 Task: Search one way flight ticket for 1 adult, 5 children, 2 infants in seat and 1 infant on lap in first from Nome: Nome Airport to Riverton: Central Wyoming Regional Airport (was Riverton Regional) on 5-4-2023. Choice of flights is Singapure airlines. Number of bags: 7 checked bags. Price is upto 100000. Outbound departure time preference is 21:00.
Action: Mouse moved to (360, 311)
Screenshot: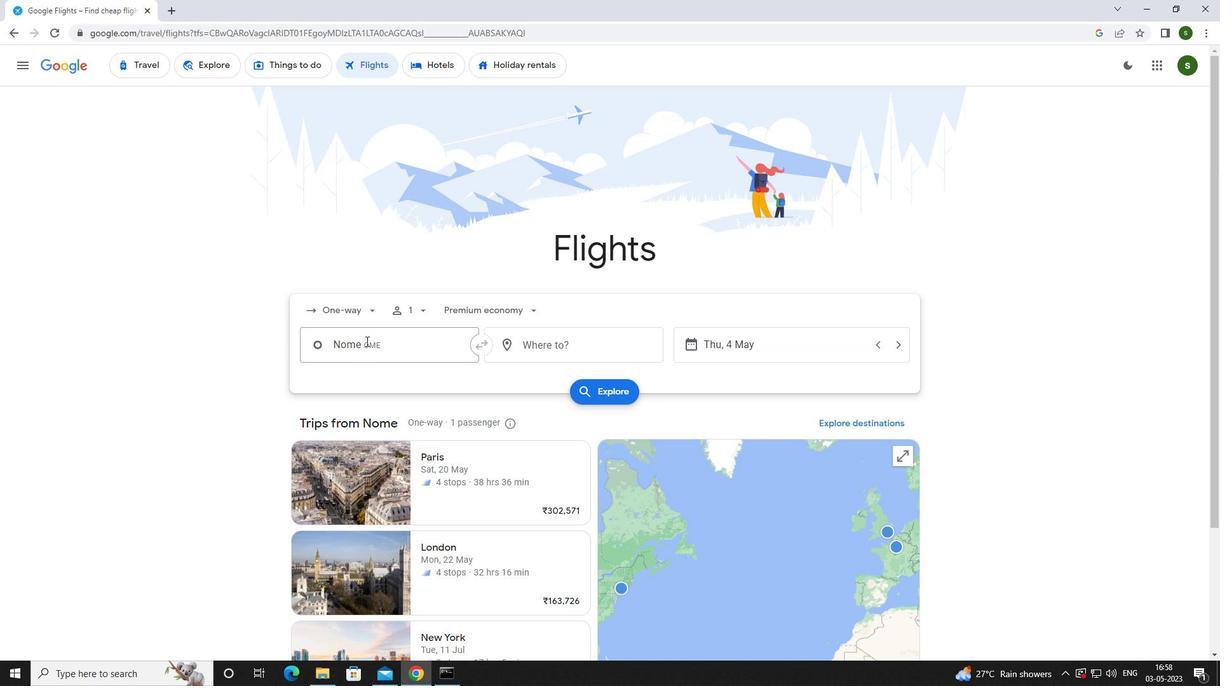 
Action: Mouse pressed left at (360, 311)
Screenshot: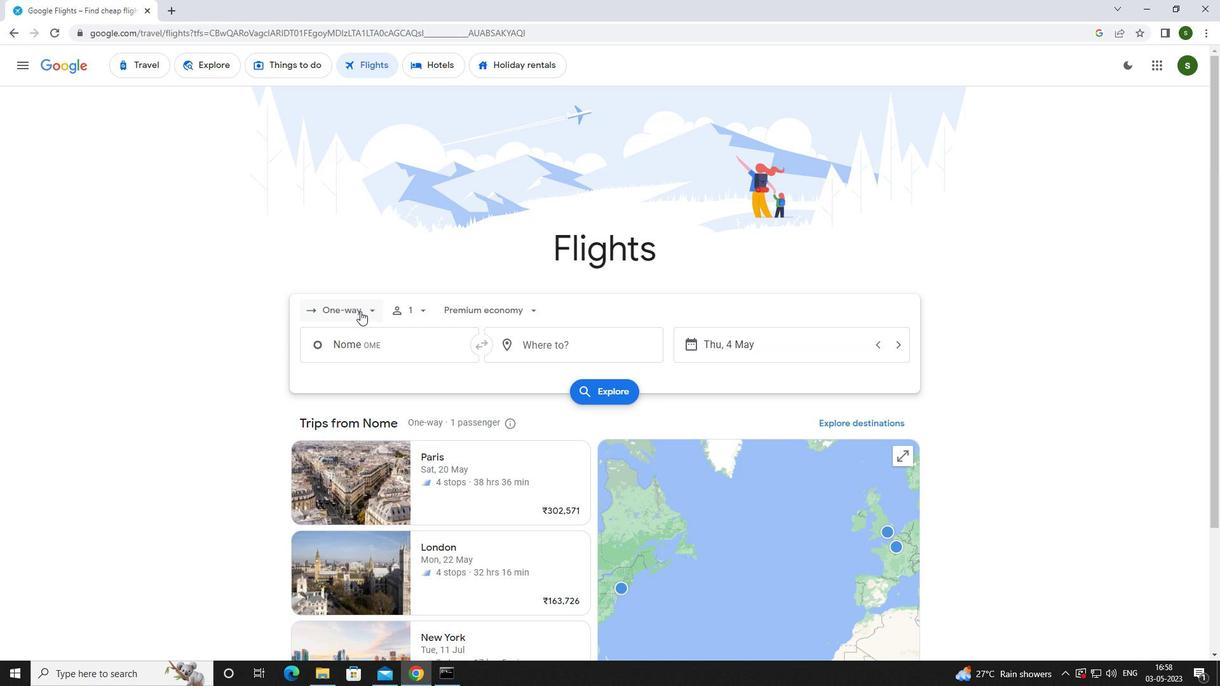 
Action: Mouse moved to (356, 360)
Screenshot: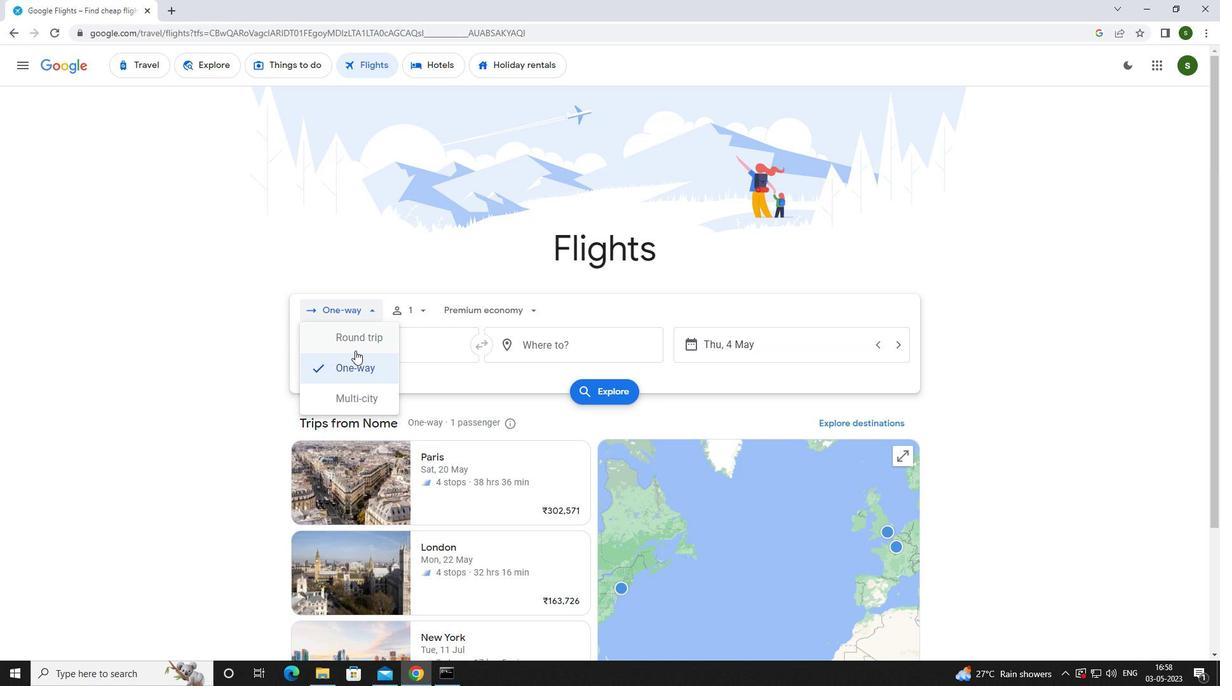 
Action: Mouse pressed left at (356, 360)
Screenshot: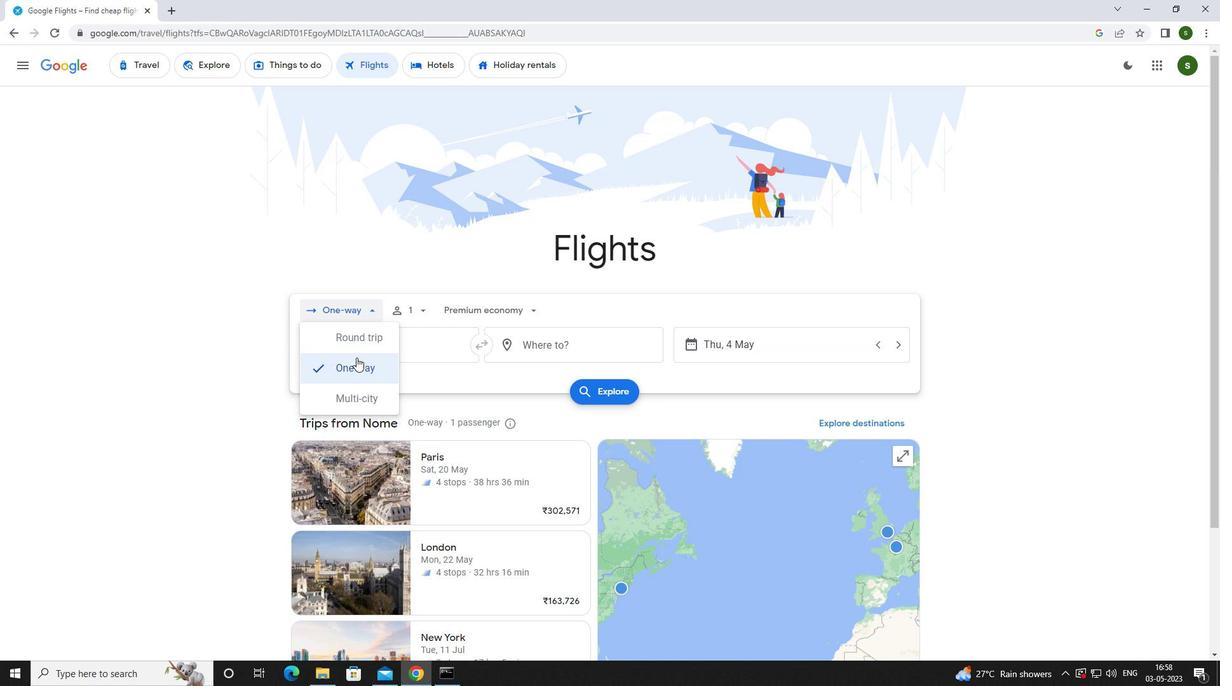 
Action: Mouse moved to (415, 312)
Screenshot: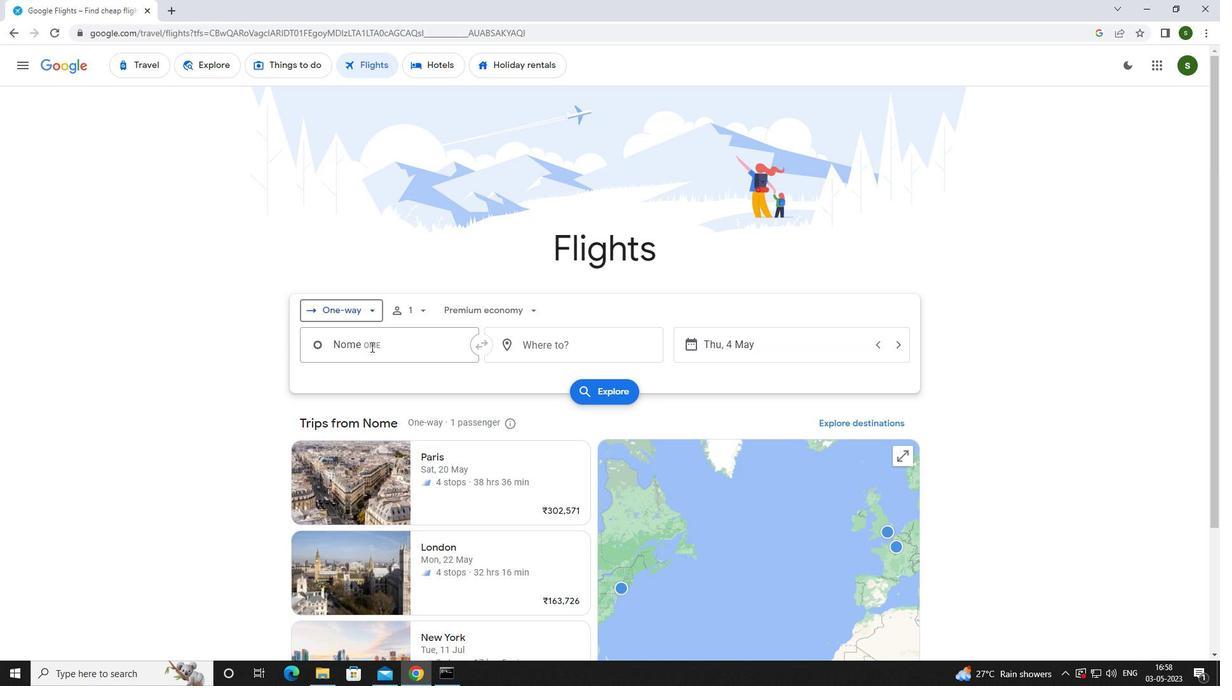 
Action: Mouse pressed left at (415, 312)
Screenshot: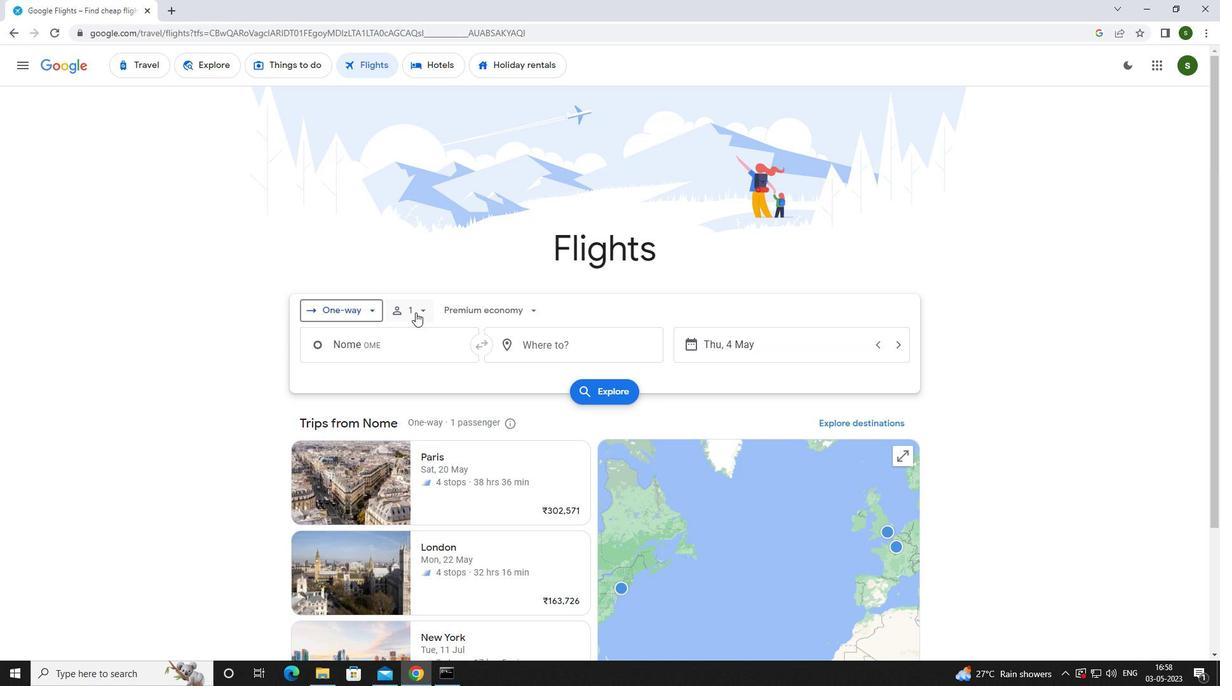 
Action: Mouse moved to (521, 373)
Screenshot: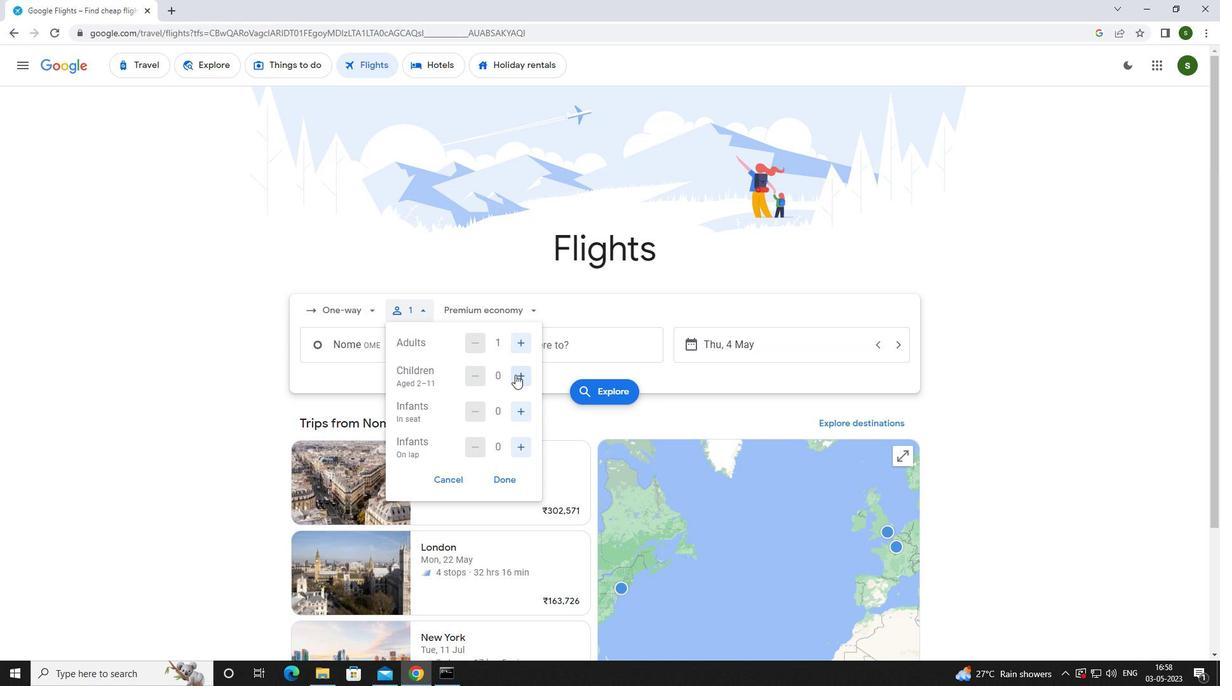 
Action: Mouse pressed left at (521, 373)
Screenshot: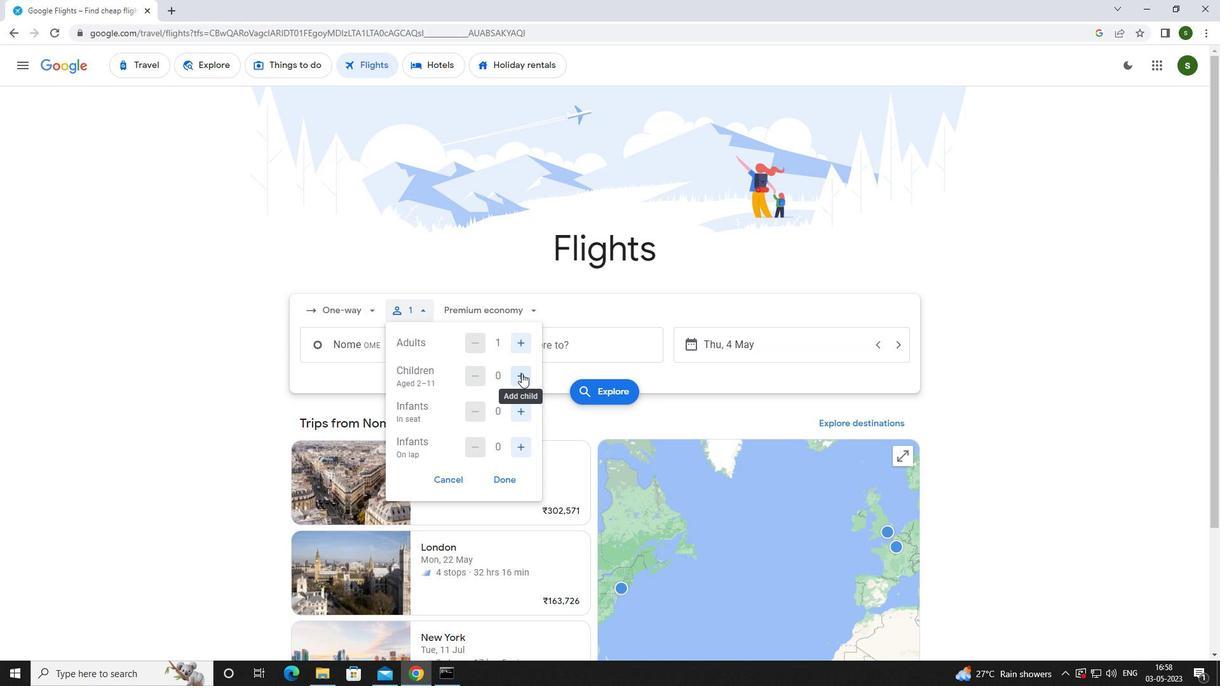 
Action: Mouse pressed left at (521, 373)
Screenshot: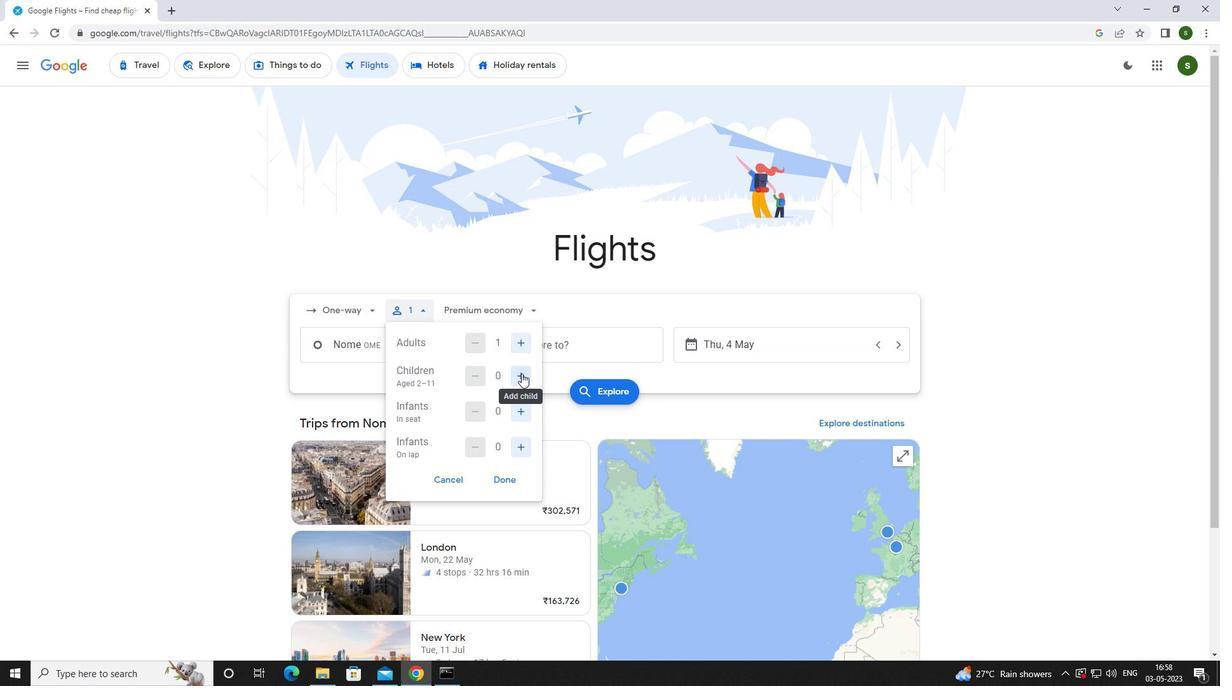 
Action: Mouse pressed left at (521, 373)
Screenshot: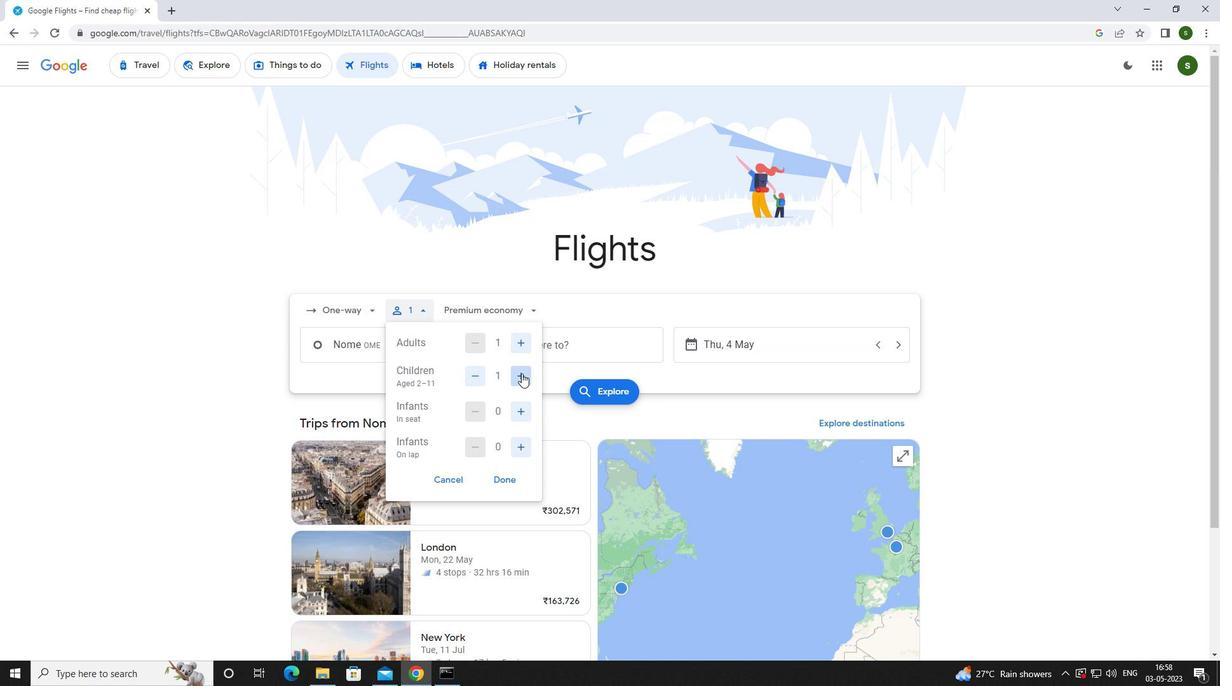 
Action: Mouse pressed left at (521, 373)
Screenshot: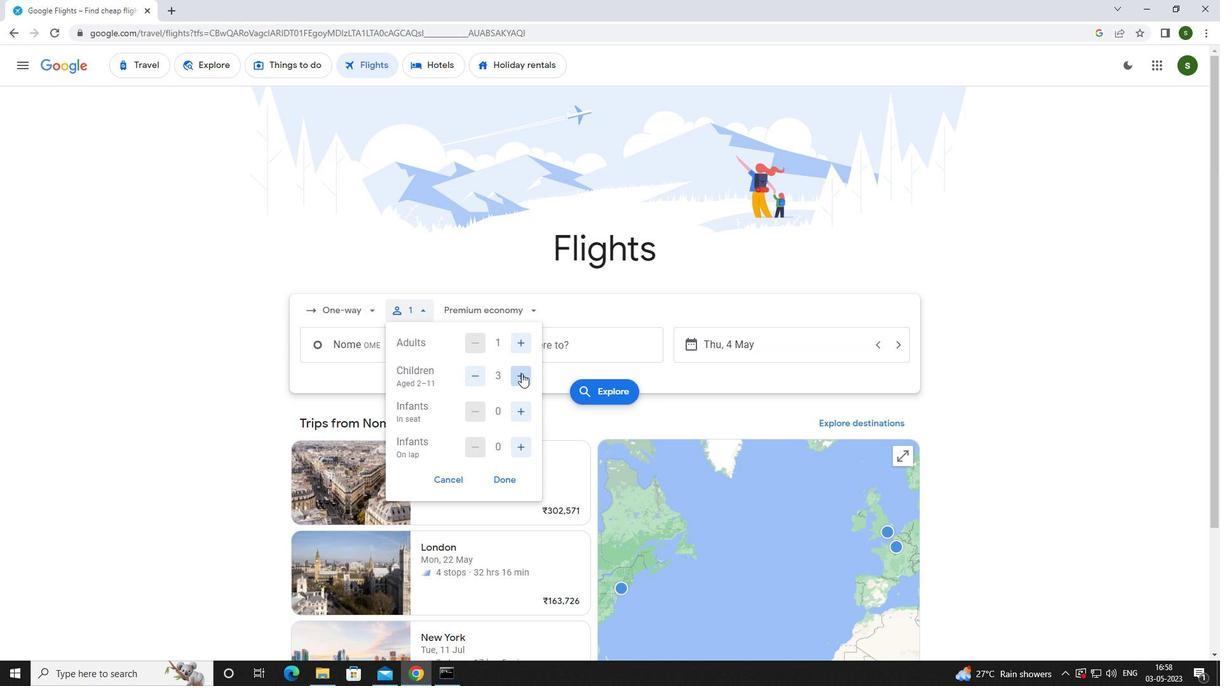 
Action: Mouse pressed left at (521, 373)
Screenshot: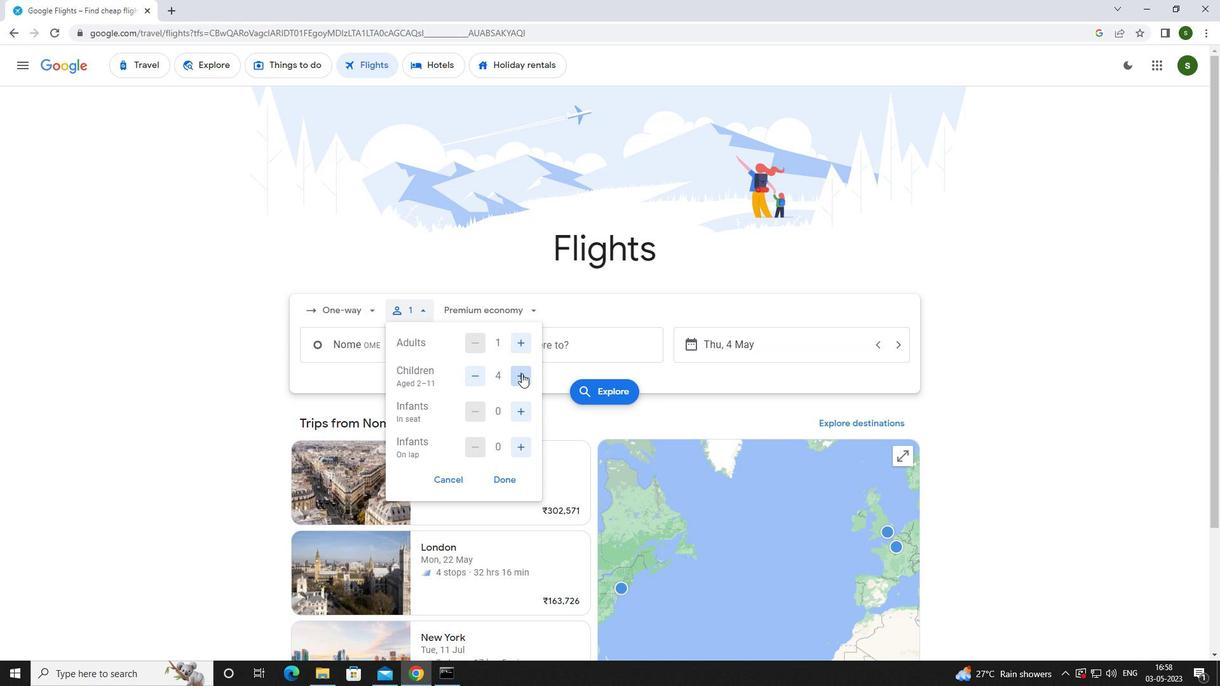 
Action: Mouse moved to (523, 411)
Screenshot: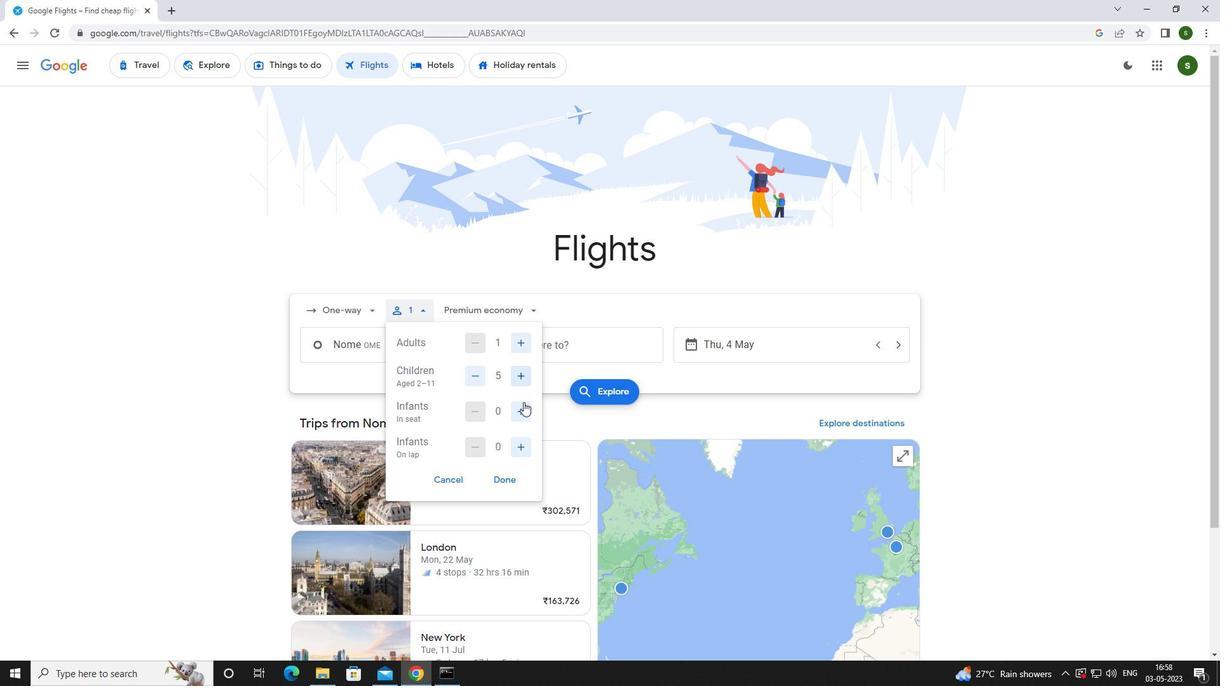
Action: Mouse pressed left at (523, 411)
Screenshot: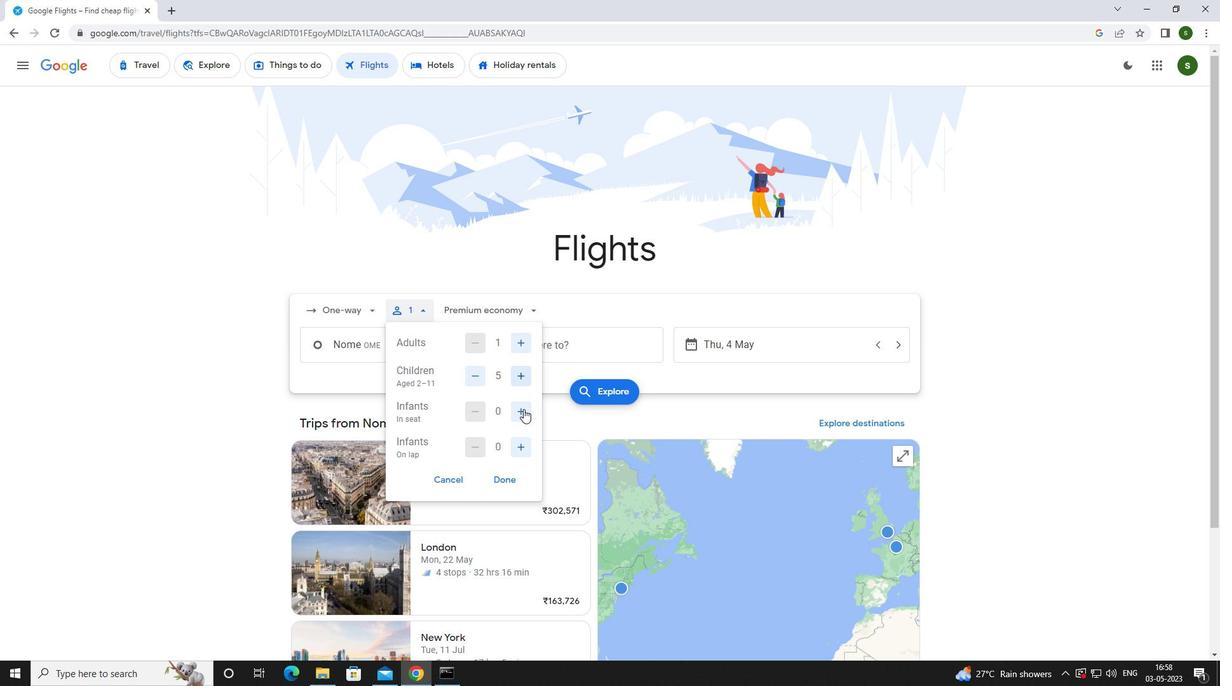 
Action: Mouse moved to (518, 446)
Screenshot: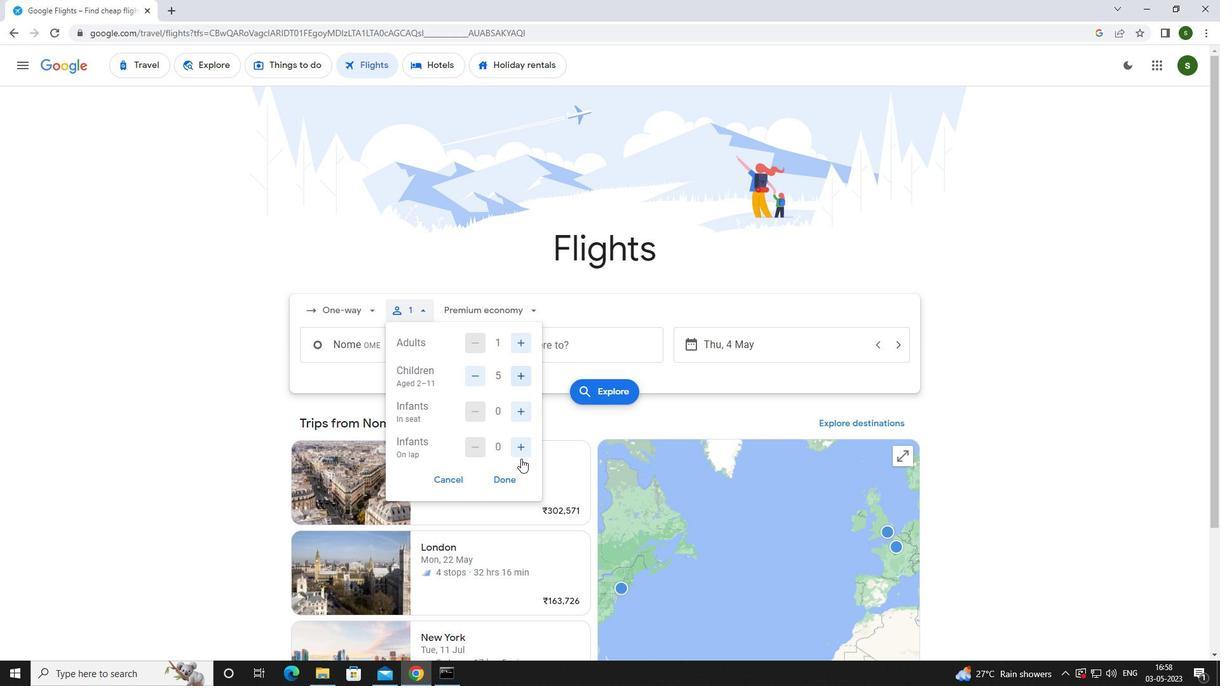 
Action: Mouse pressed left at (518, 446)
Screenshot: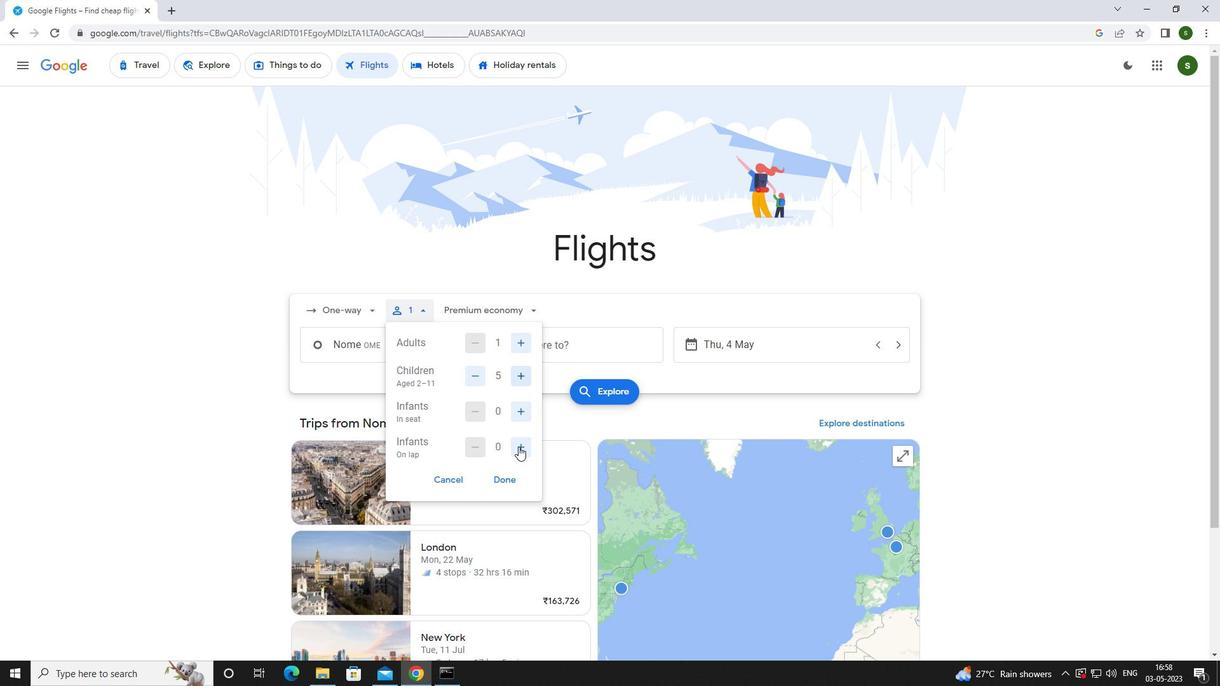 
Action: Mouse moved to (489, 313)
Screenshot: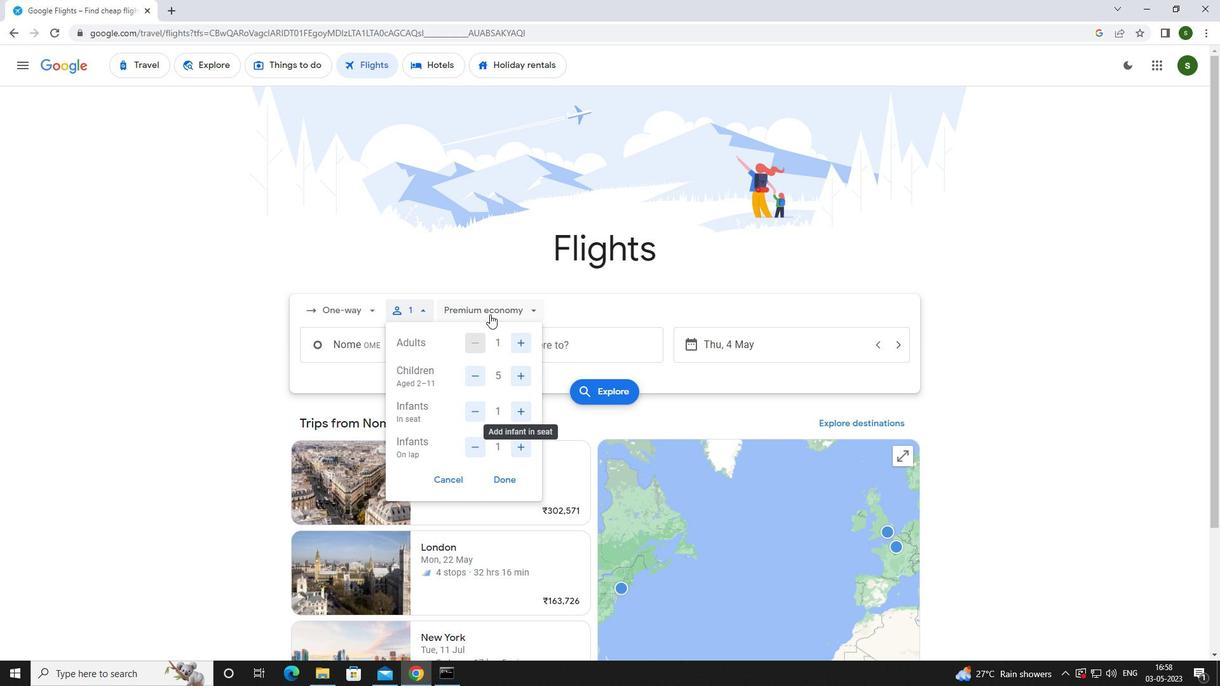
Action: Mouse pressed left at (489, 313)
Screenshot: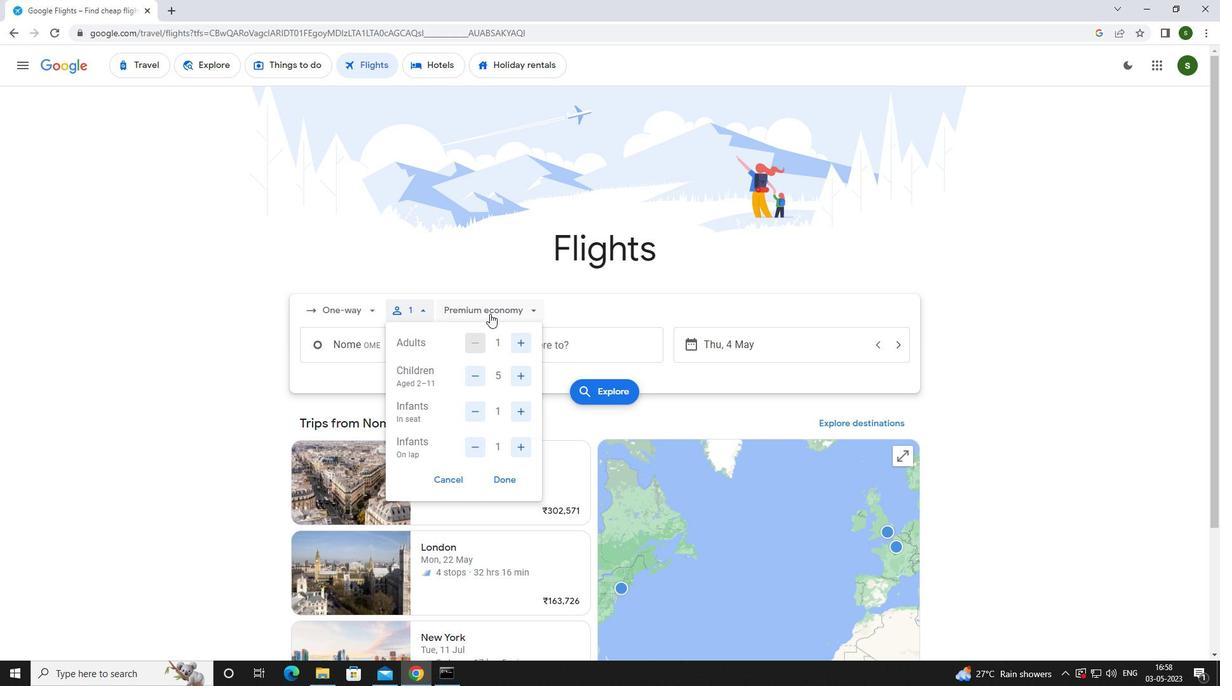 
Action: Mouse moved to (500, 421)
Screenshot: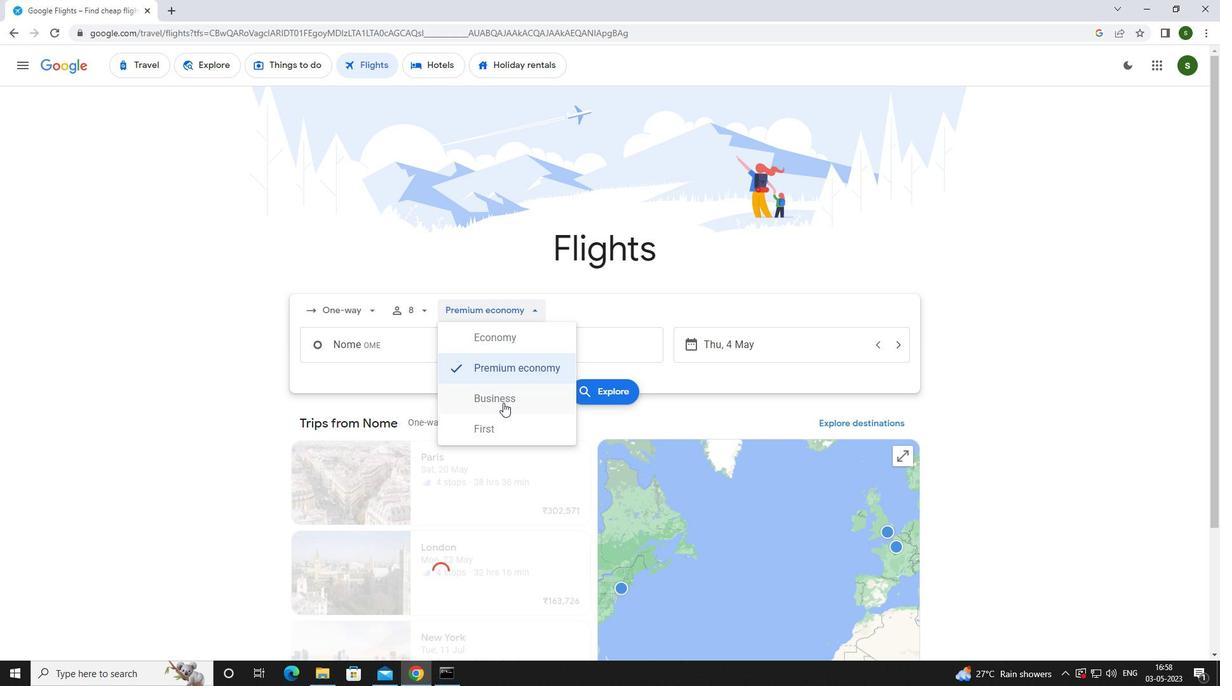 
Action: Mouse pressed left at (500, 421)
Screenshot: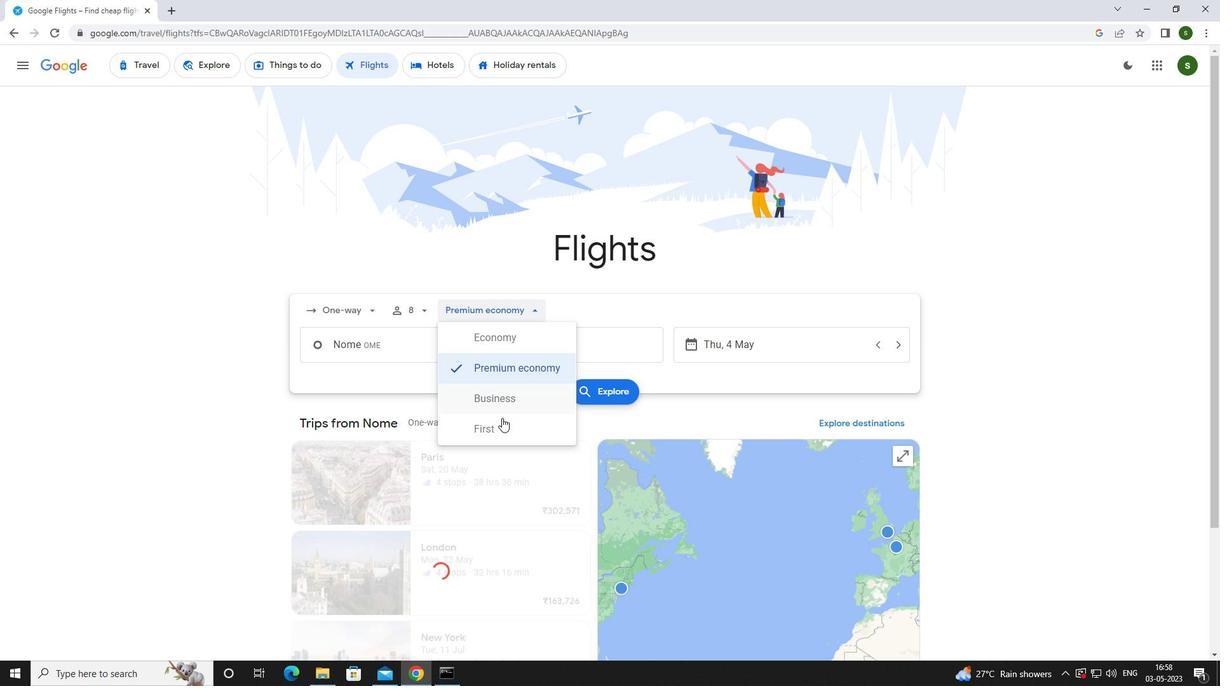 
Action: Mouse moved to (418, 352)
Screenshot: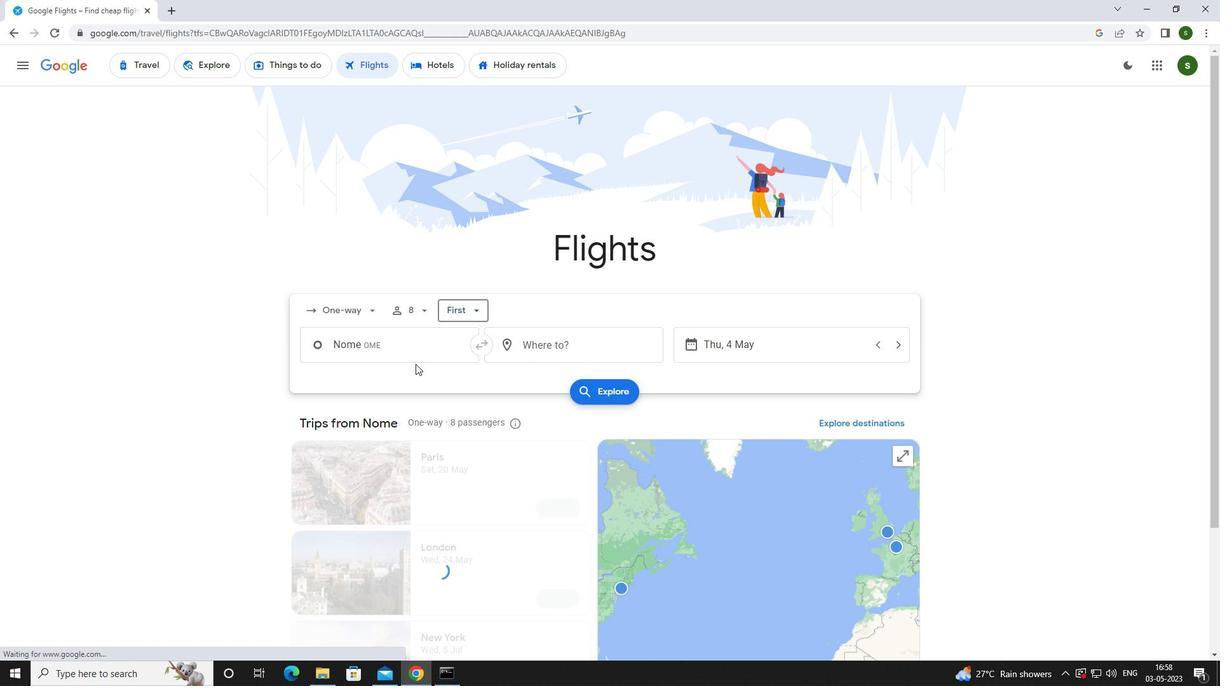 
Action: Mouse pressed left at (418, 352)
Screenshot: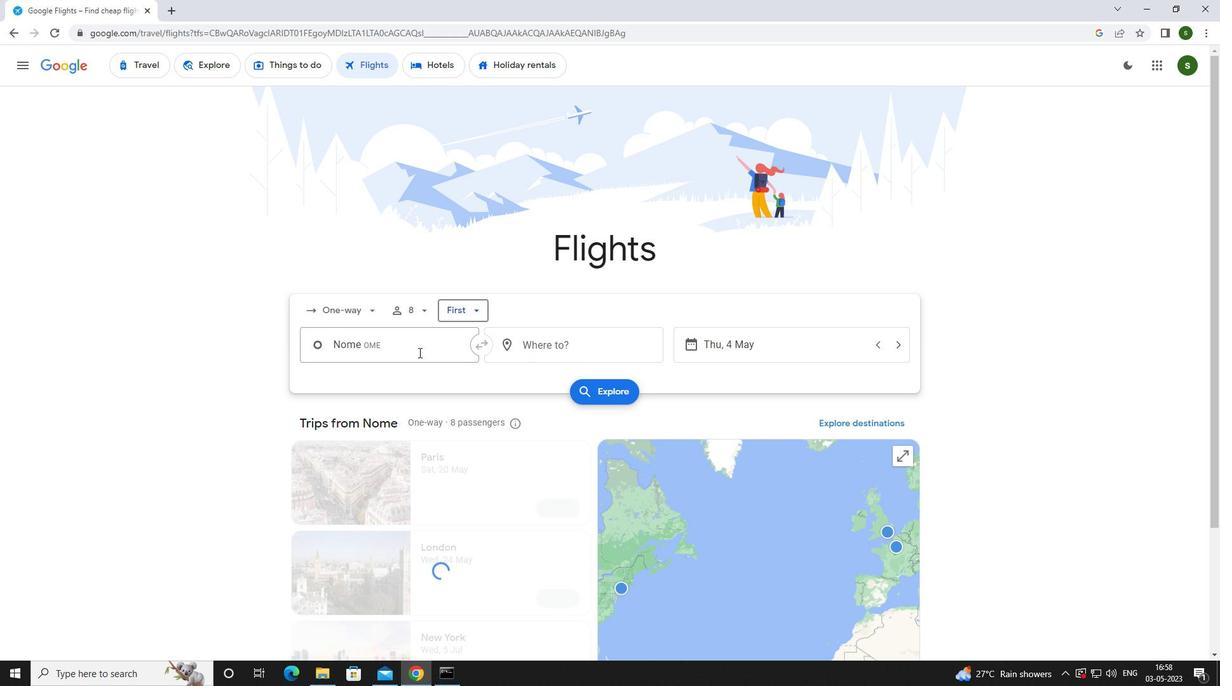 
Action: Key pressed <Key.caps_lock>n<Key.caps_lock>ome<Key.space>
Screenshot: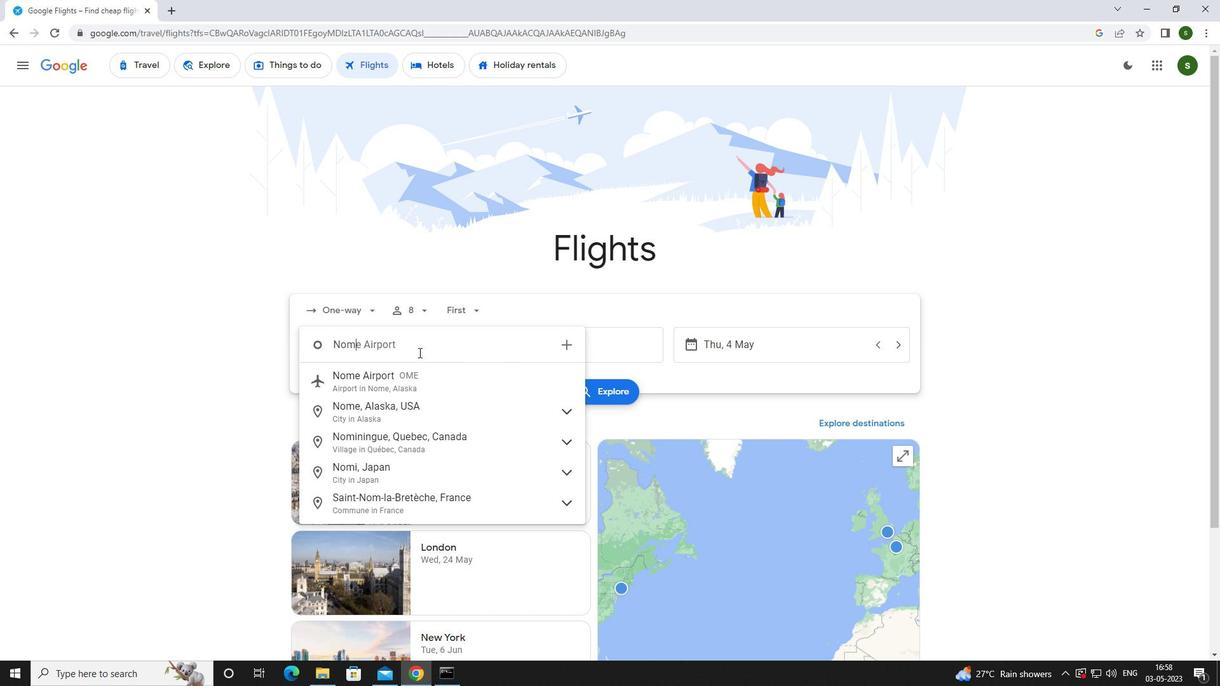 
Action: Mouse moved to (420, 370)
Screenshot: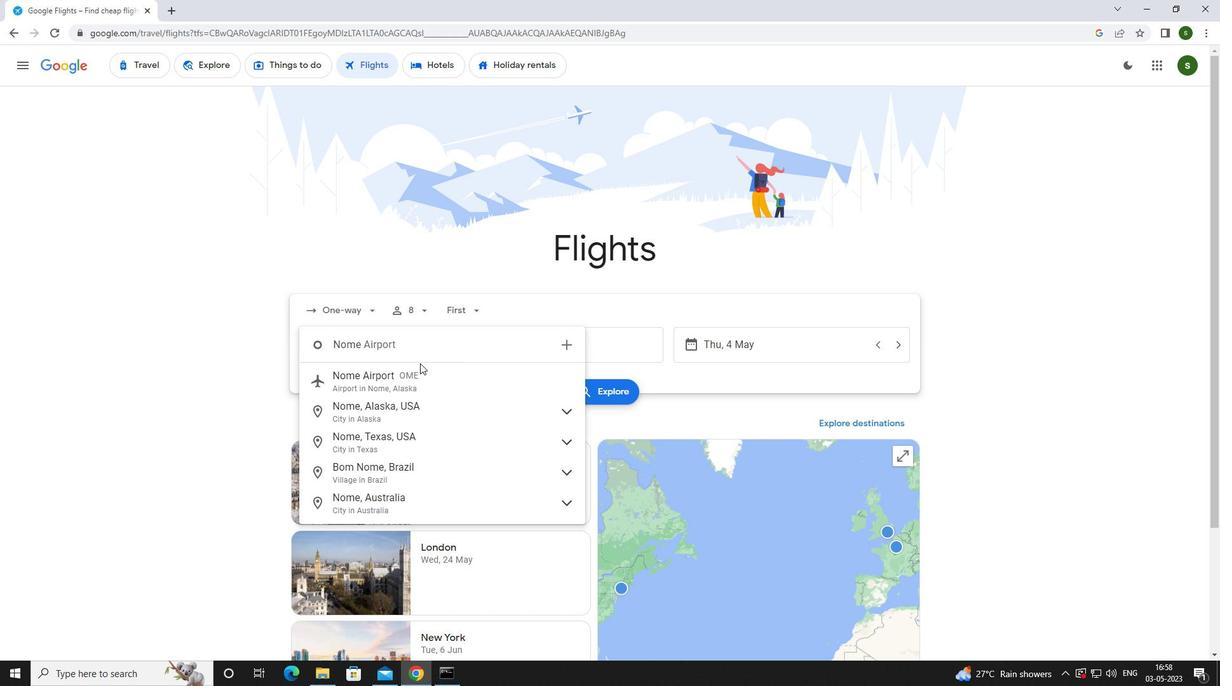 
Action: Mouse pressed left at (420, 370)
Screenshot: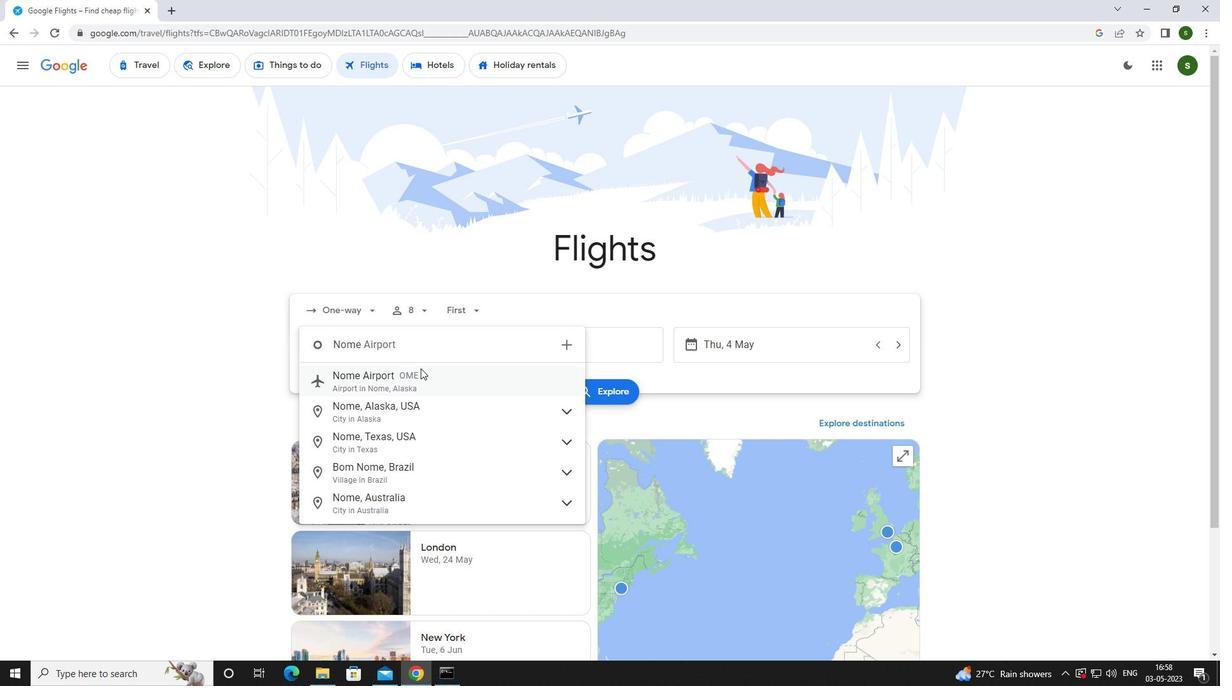 
Action: Mouse moved to (533, 337)
Screenshot: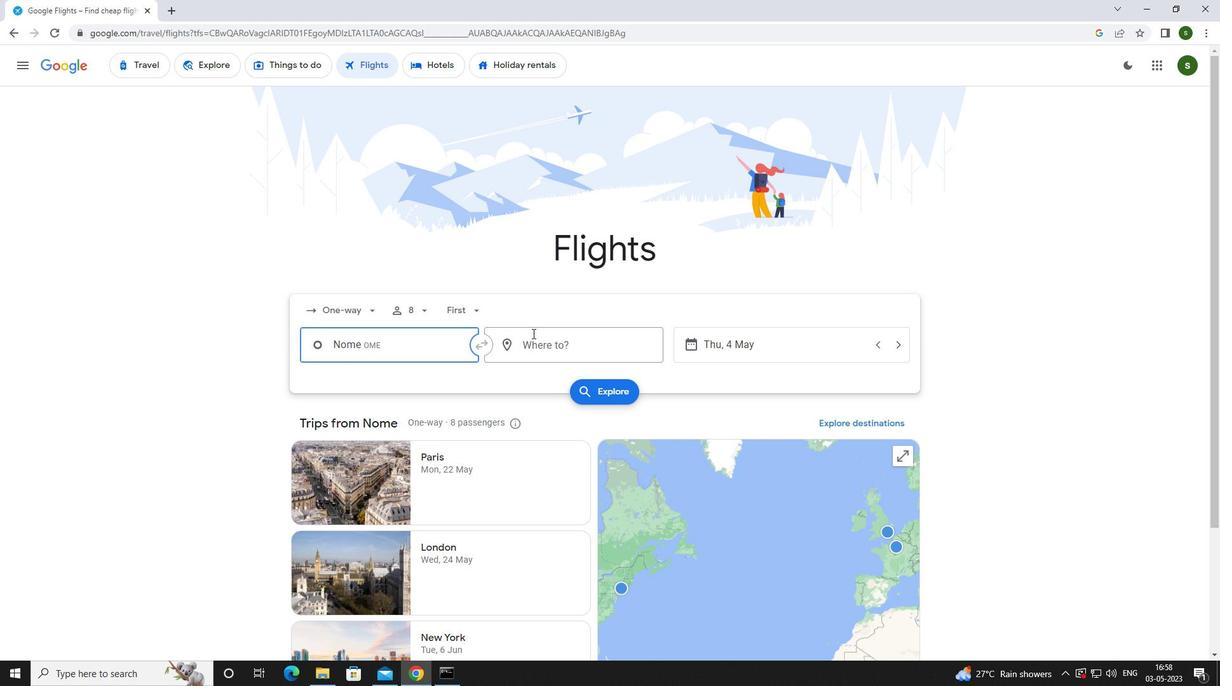 
Action: Mouse pressed left at (533, 337)
Screenshot: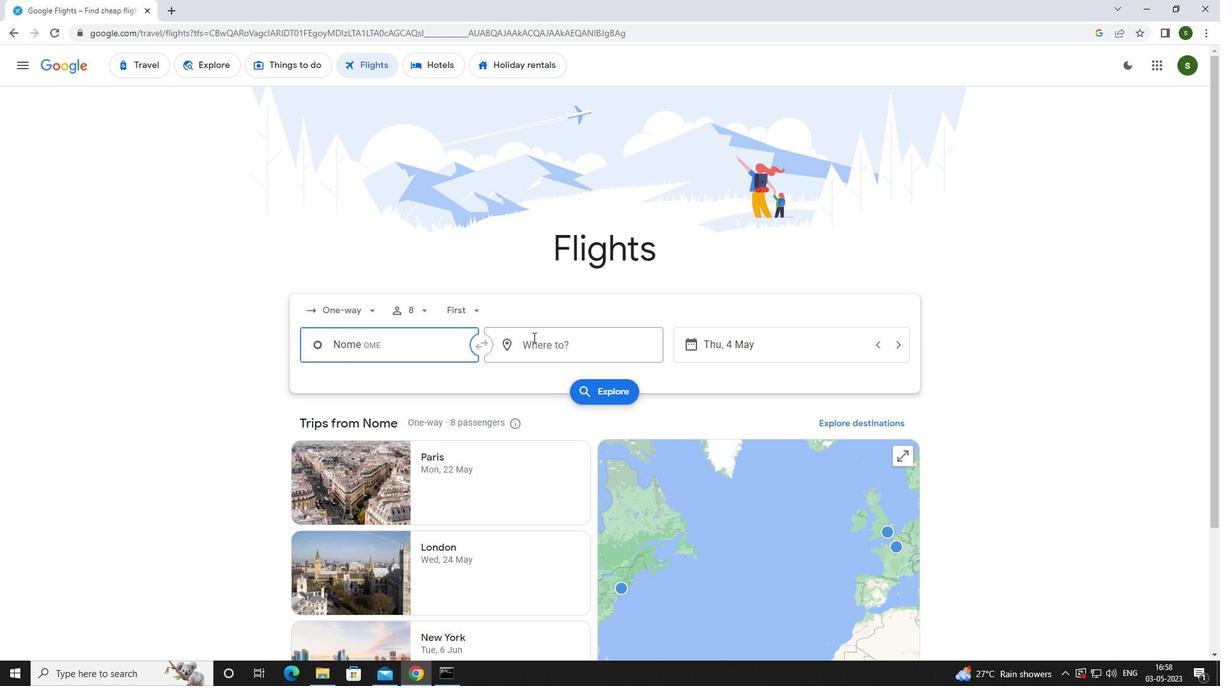 
Action: Mouse moved to (533, 345)
Screenshot: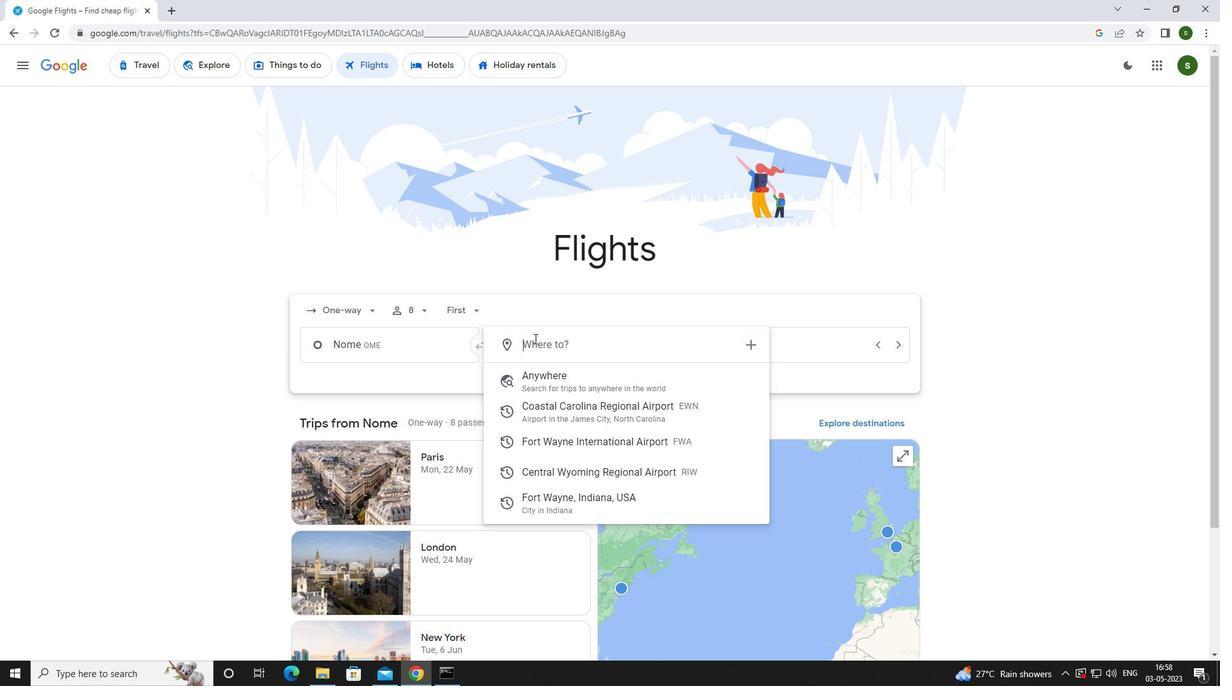 
Action: Key pressed <Key.caps_lock>r<Key.caps_lock>iverton
Screenshot: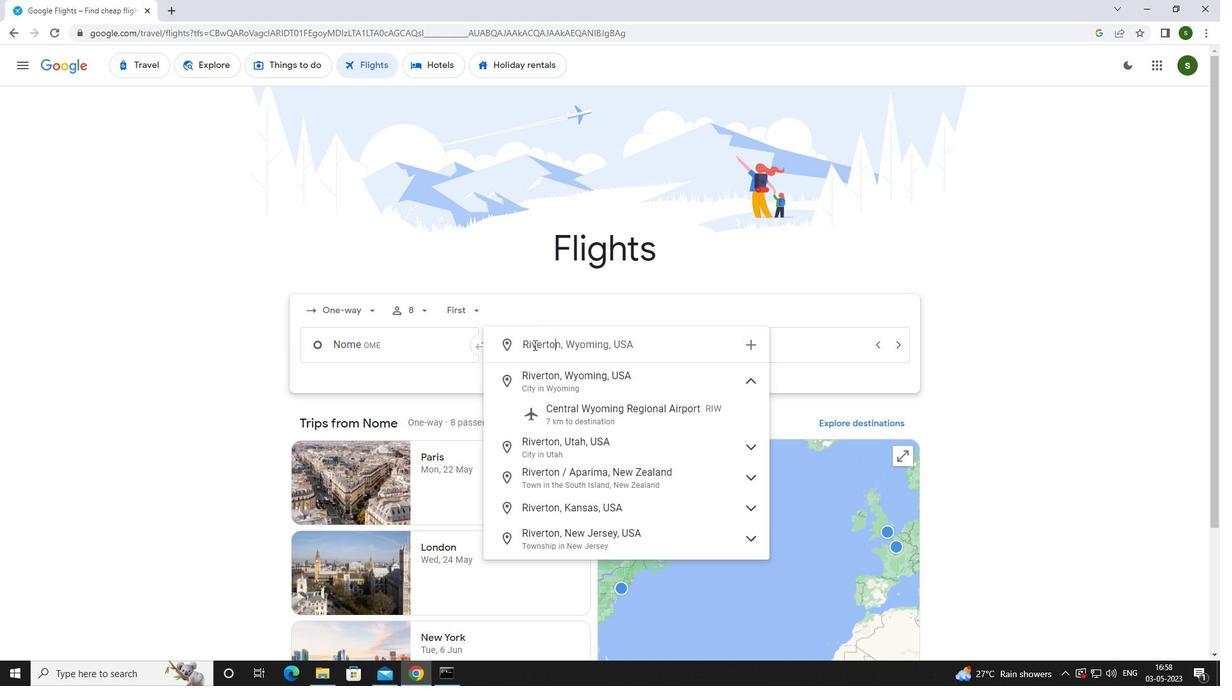 
Action: Mouse moved to (580, 405)
Screenshot: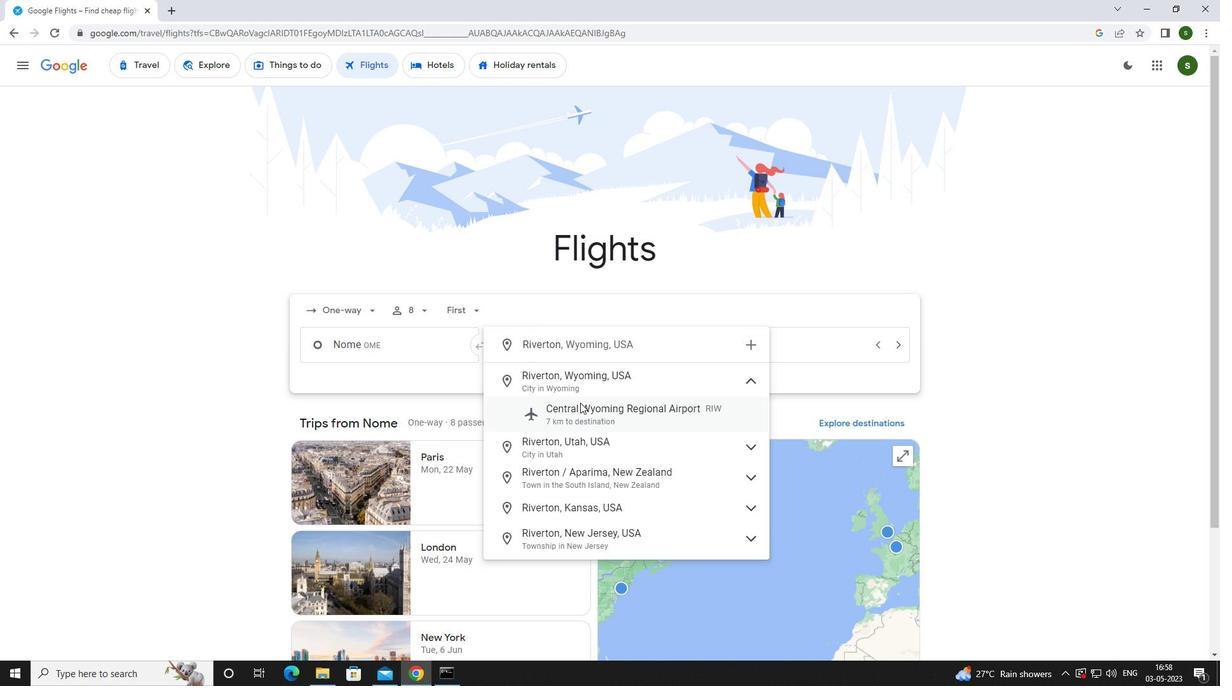 
Action: Mouse pressed left at (580, 405)
Screenshot: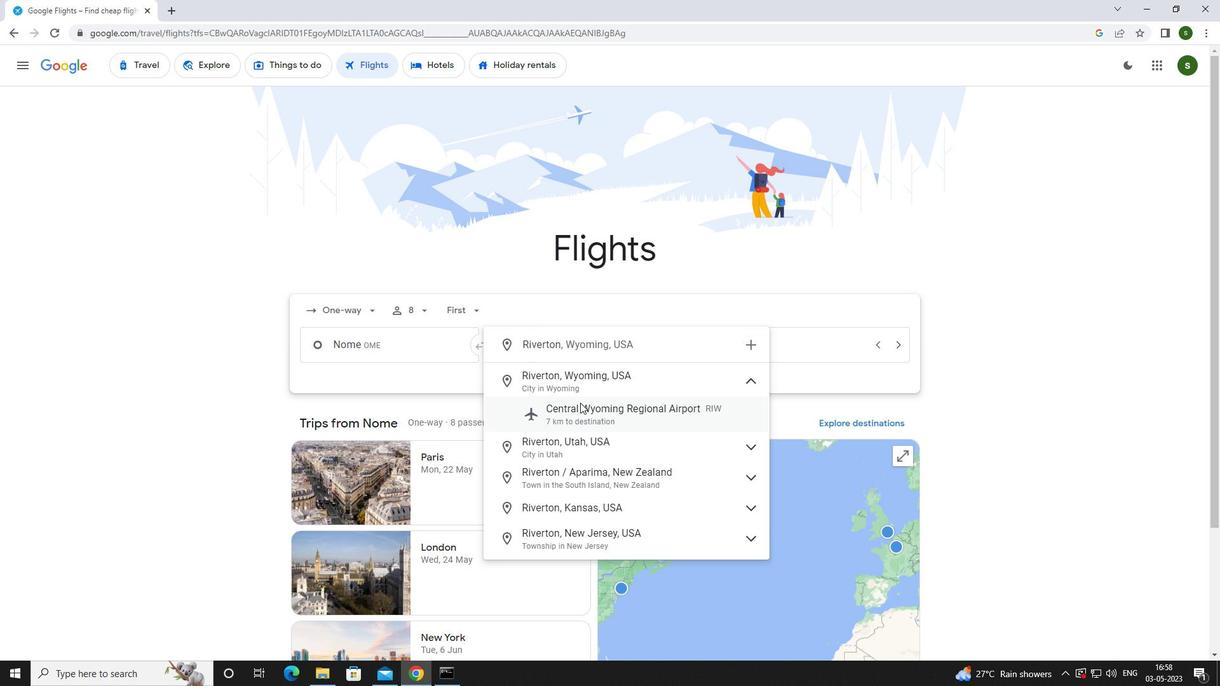 
Action: Mouse moved to (765, 347)
Screenshot: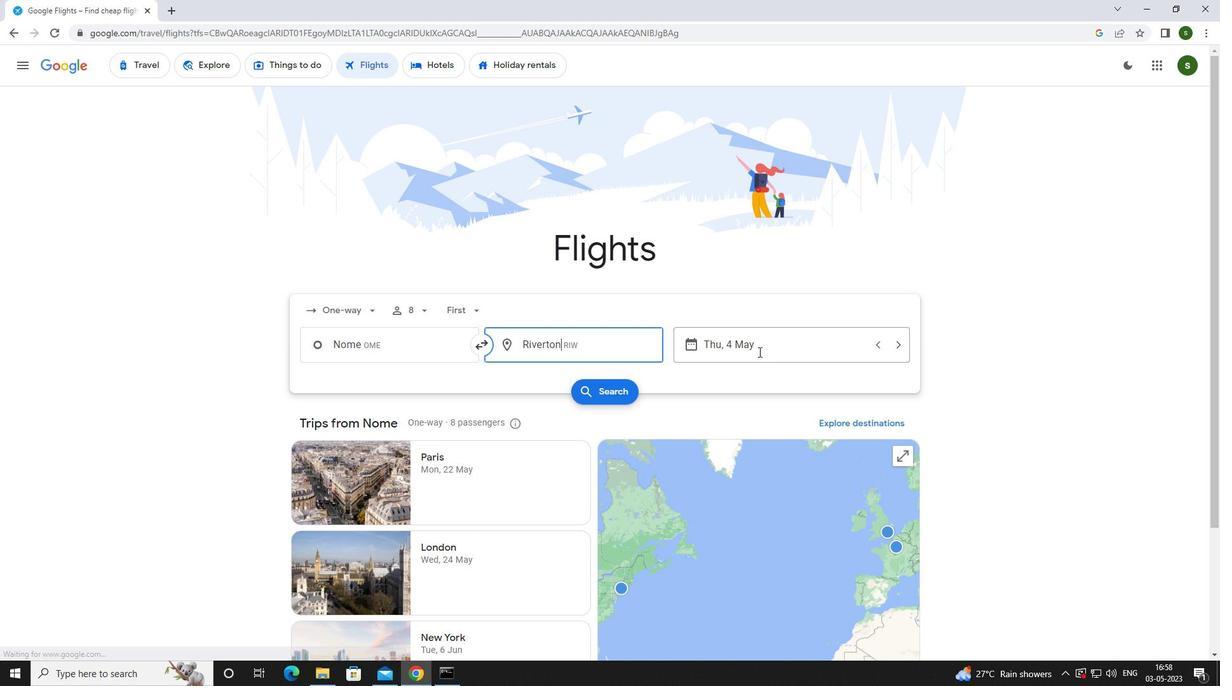 
Action: Mouse pressed left at (765, 347)
Screenshot: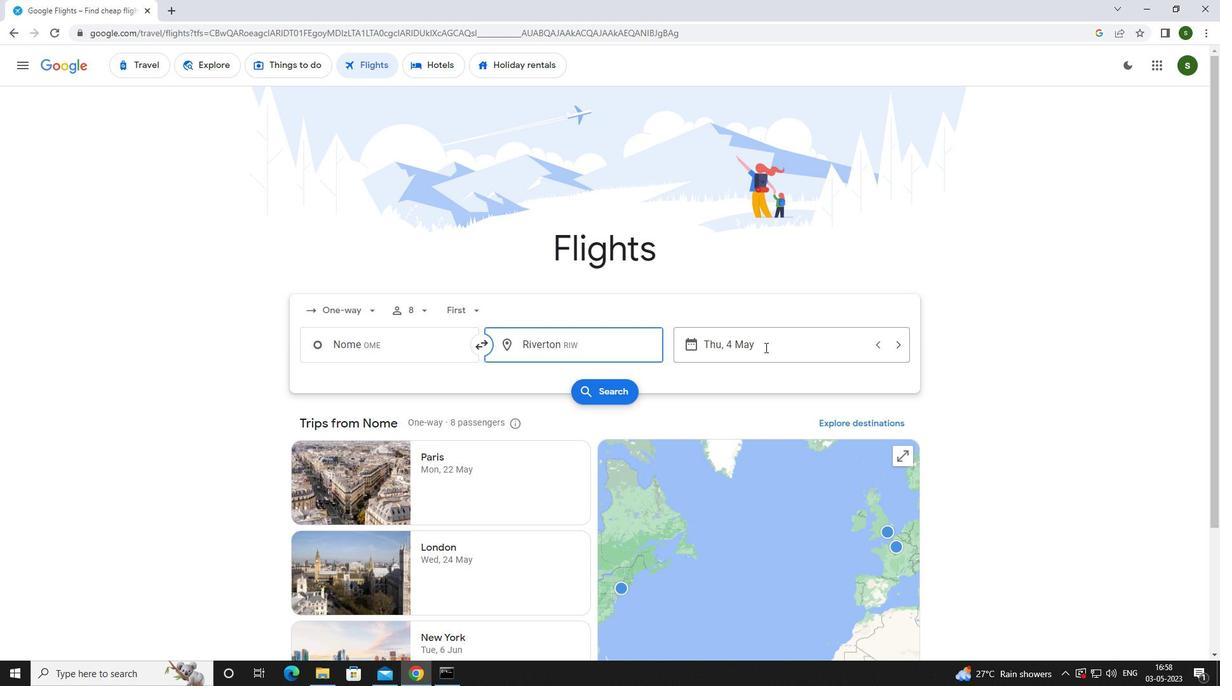 
Action: Mouse moved to (586, 422)
Screenshot: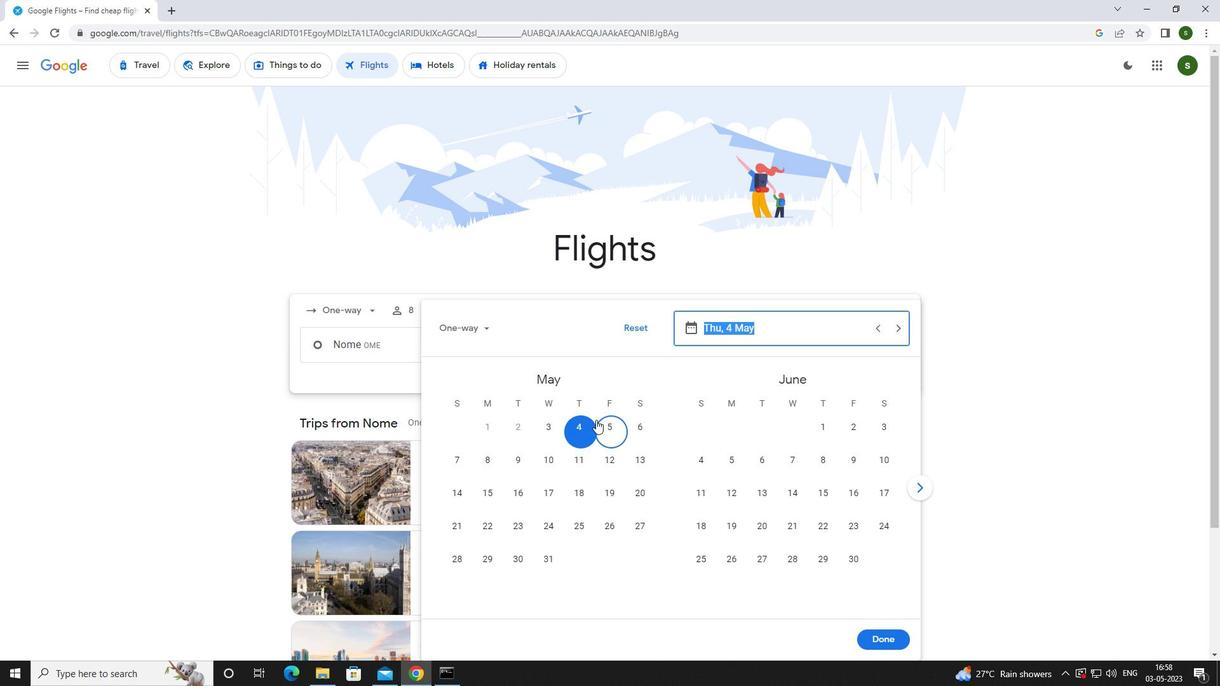
Action: Mouse pressed left at (586, 422)
Screenshot: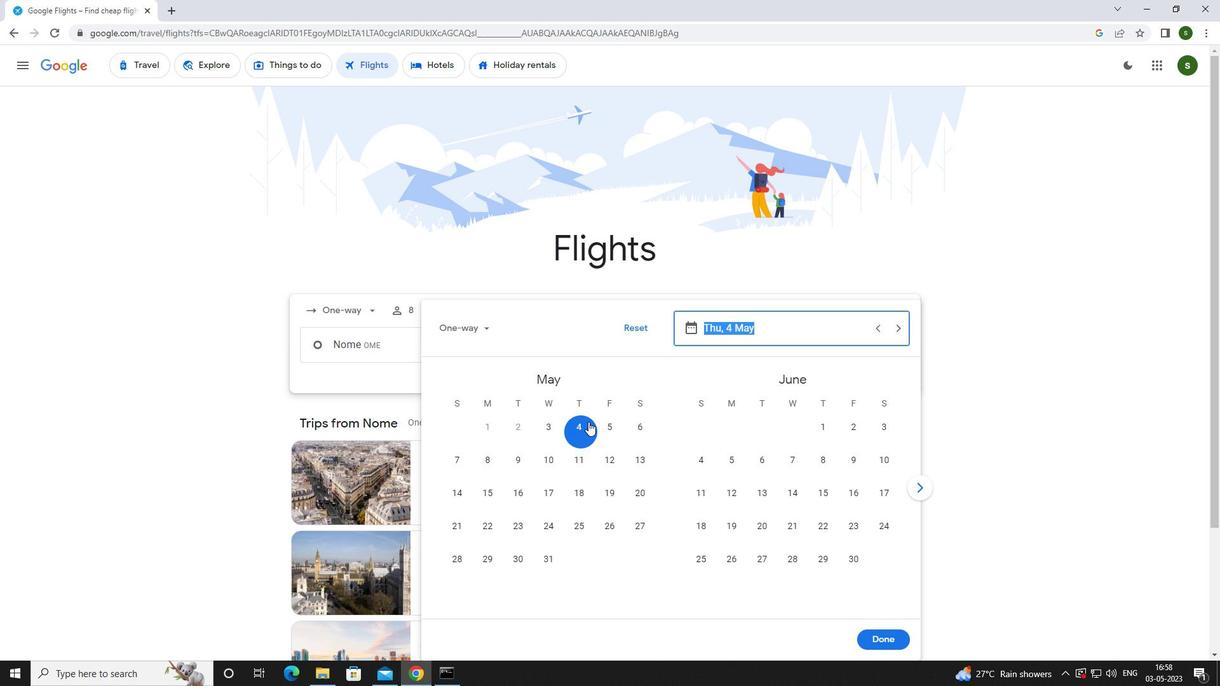 
Action: Mouse moved to (894, 639)
Screenshot: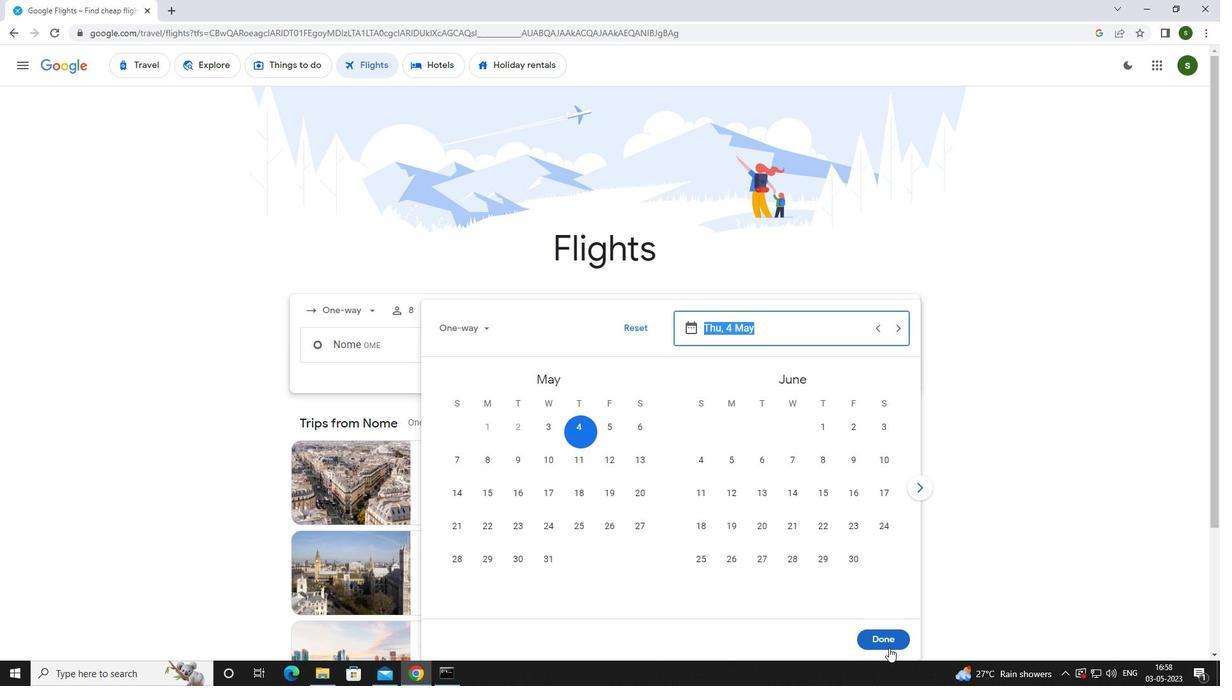 
Action: Mouse pressed left at (894, 639)
Screenshot: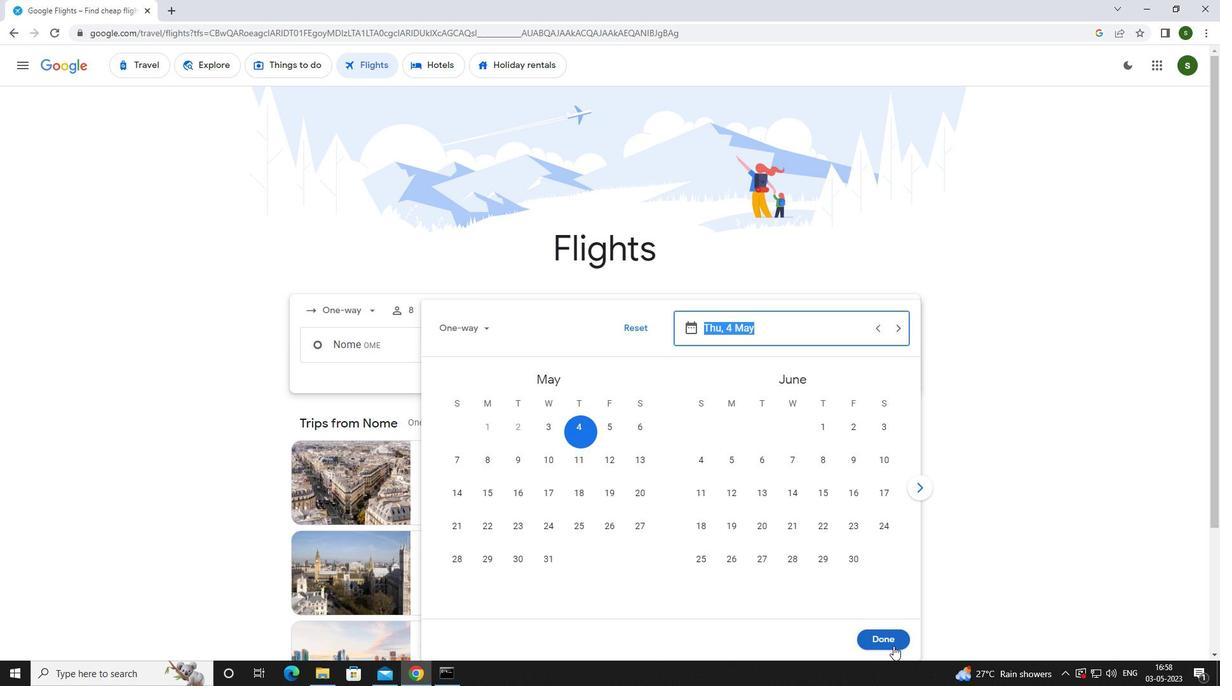 
Action: Mouse moved to (613, 388)
Screenshot: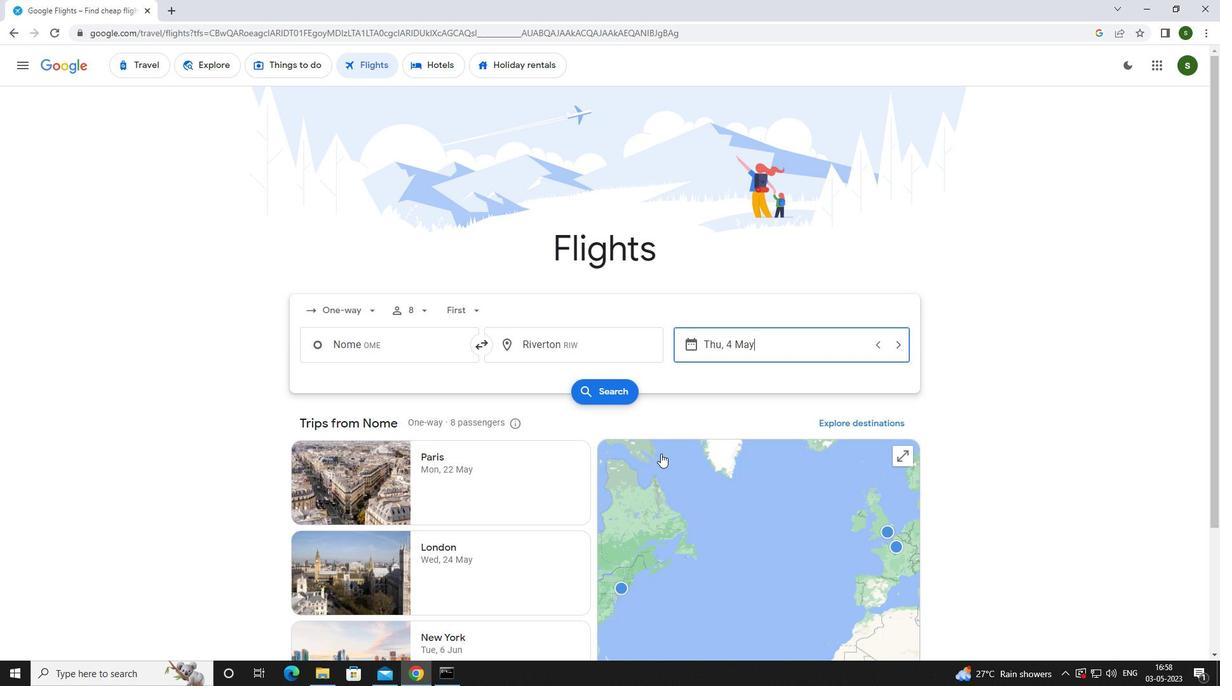 
Action: Mouse pressed left at (613, 388)
Screenshot: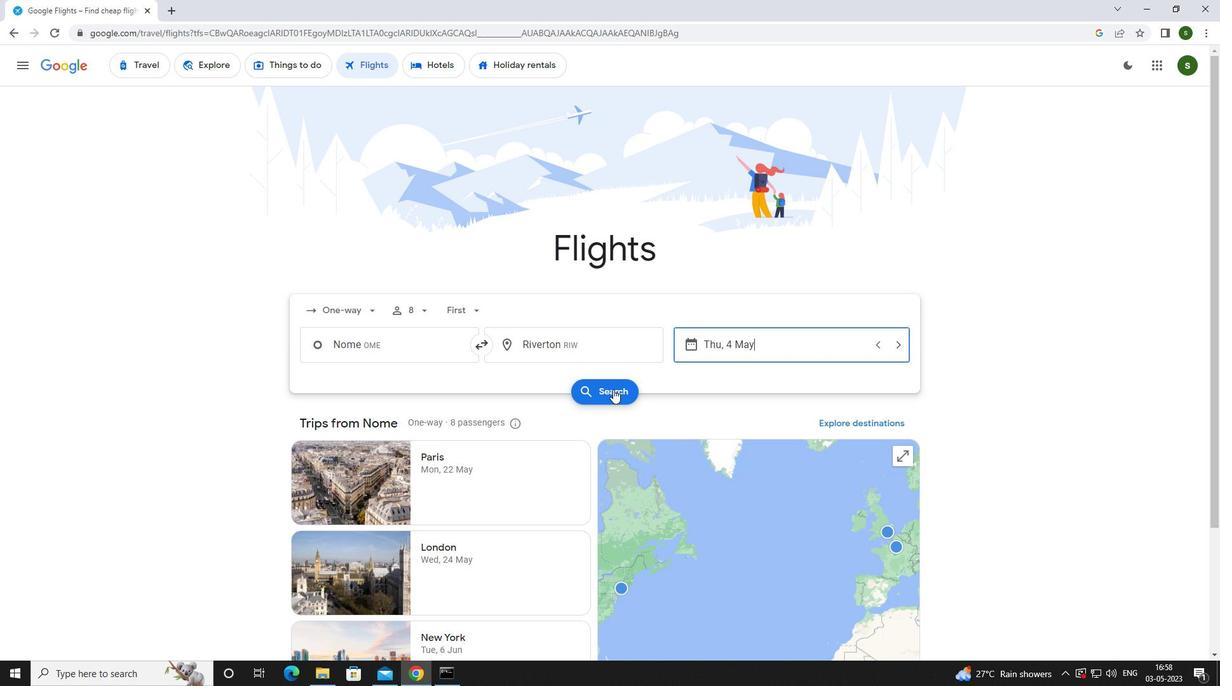 
Action: Mouse moved to (329, 186)
Screenshot: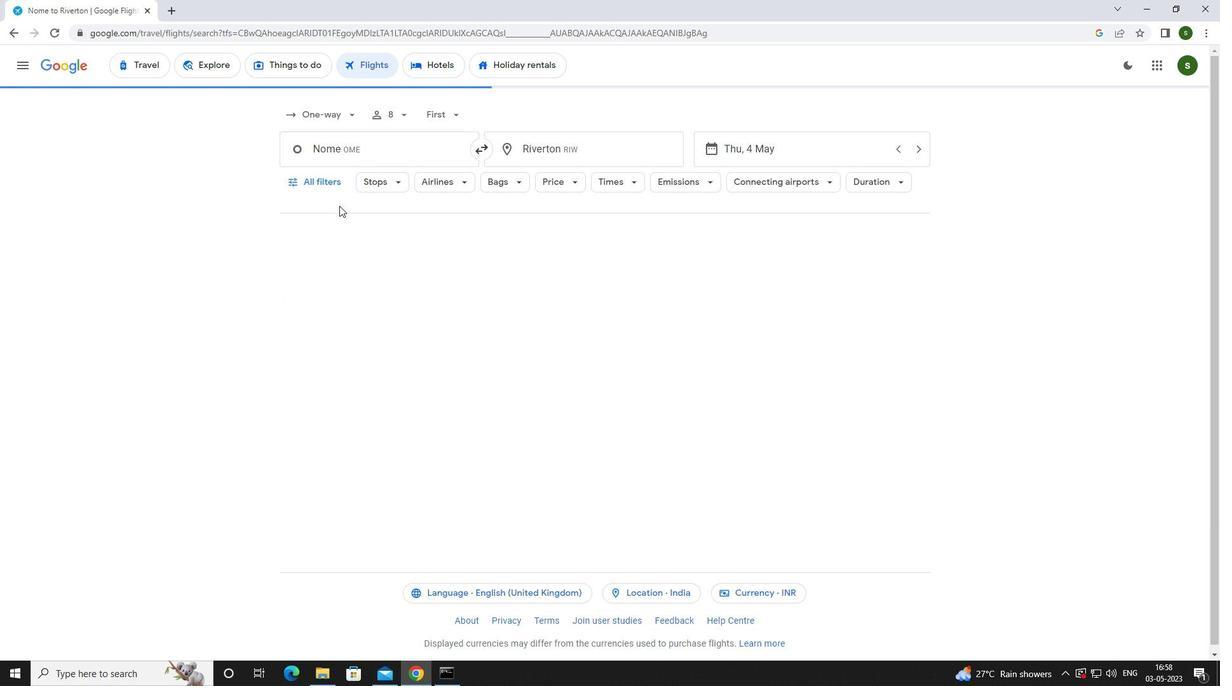 
Action: Mouse pressed left at (329, 186)
Screenshot: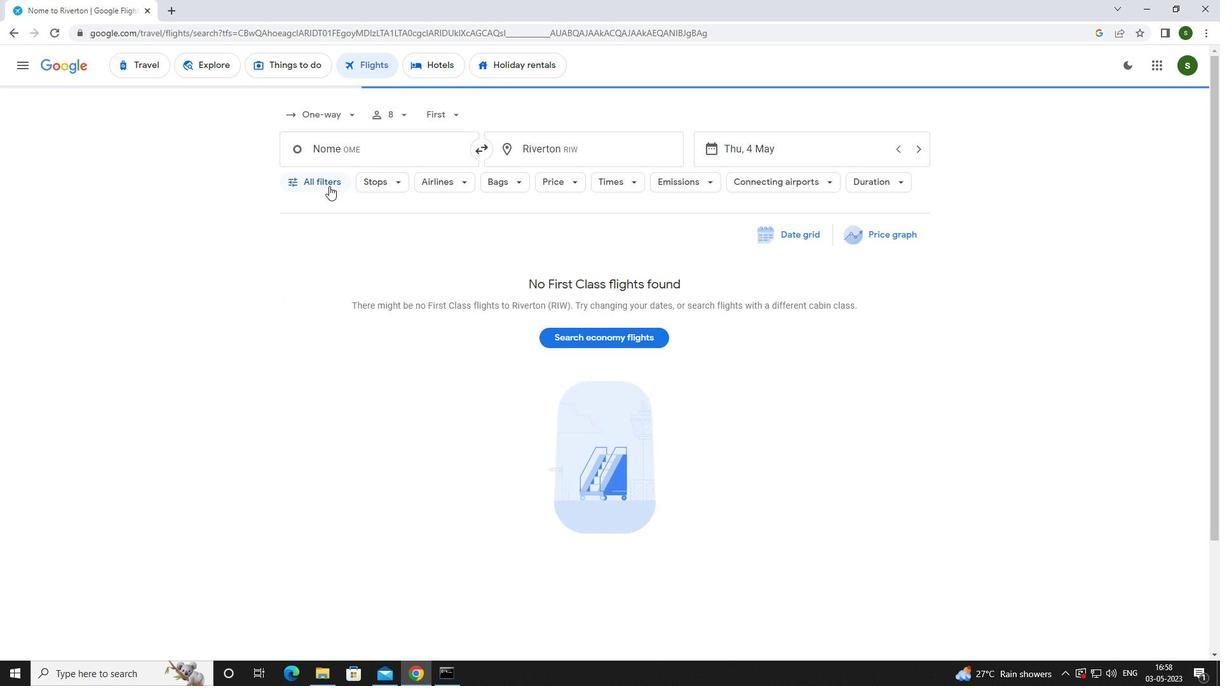 
Action: Mouse moved to (473, 447)
Screenshot: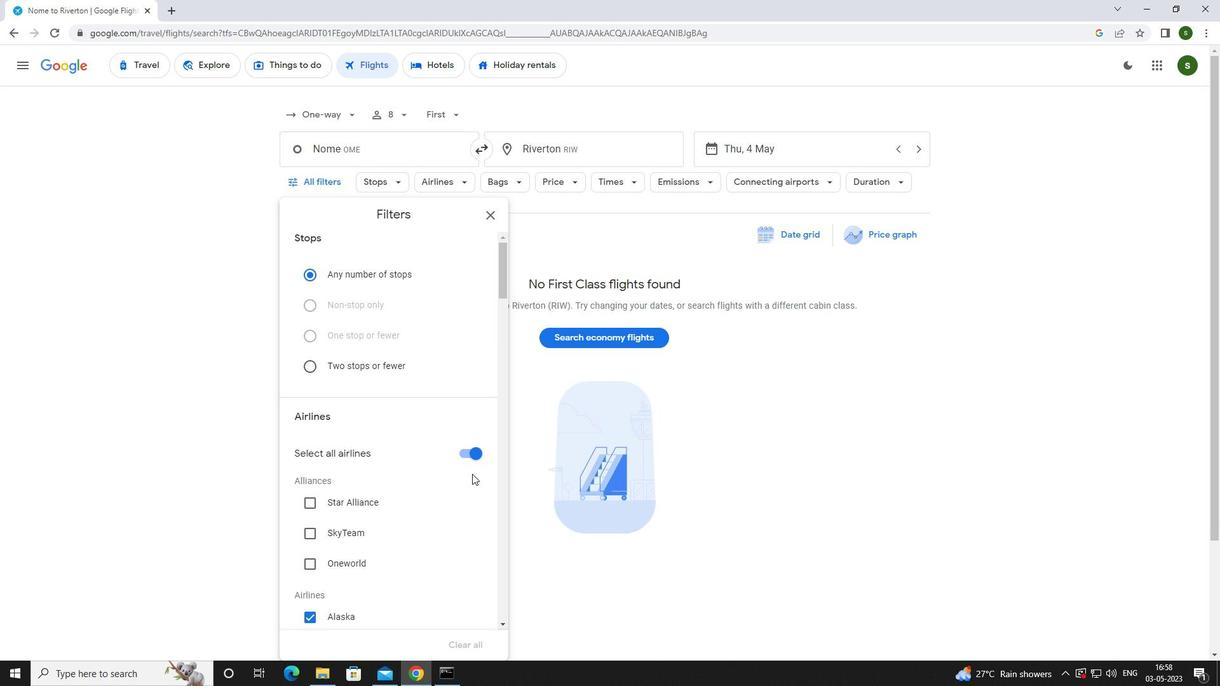
Action: Mouse pressed left at (473, 447)
Screenshot: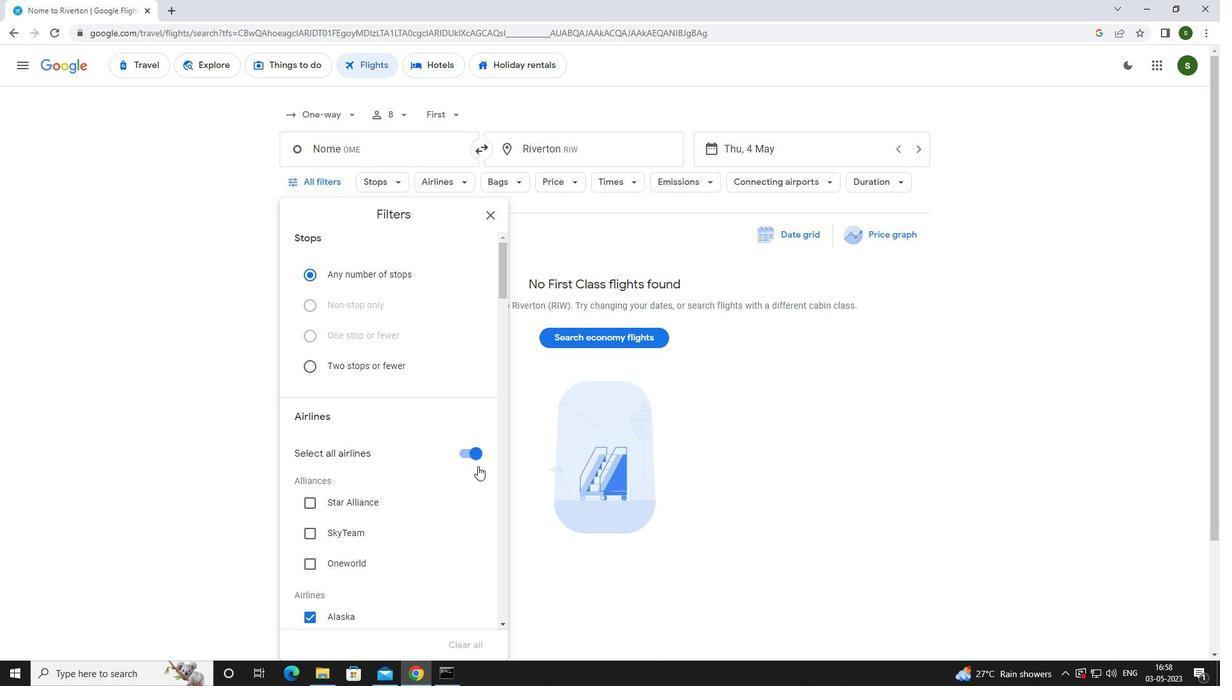 
Action: Mouse moved to (435, 407)
Screenshot: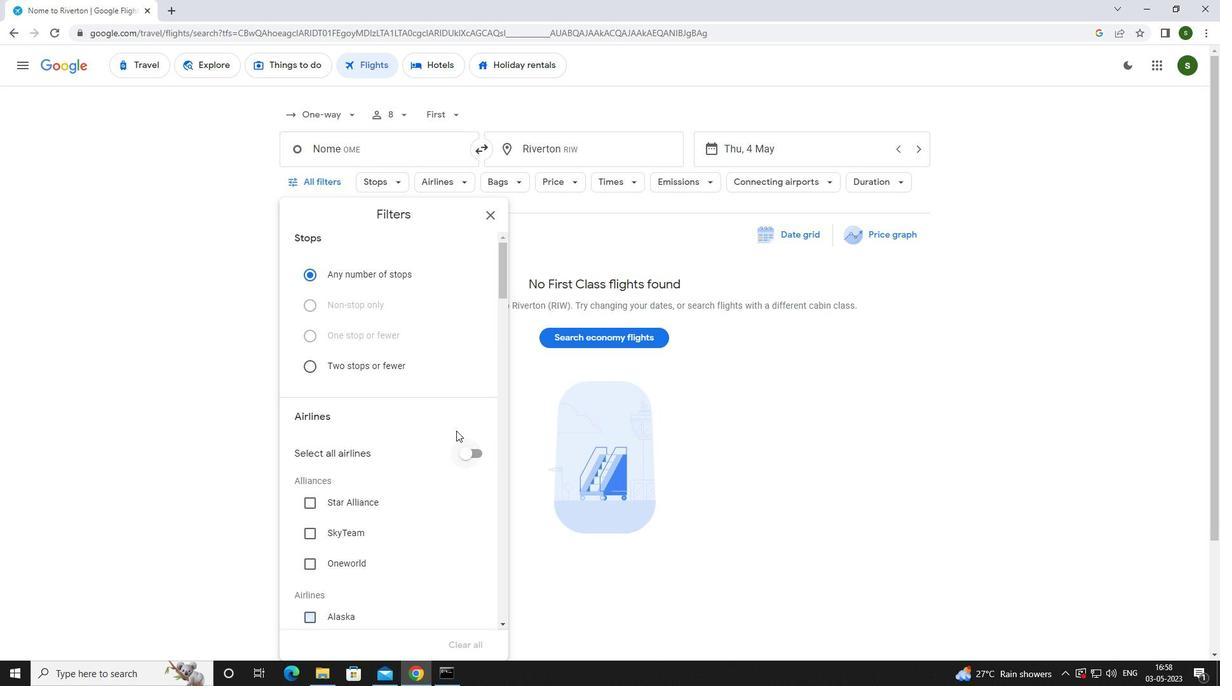 
Action: Mouse scrolled (435, 406) with delta (0, 0)
Screenshot: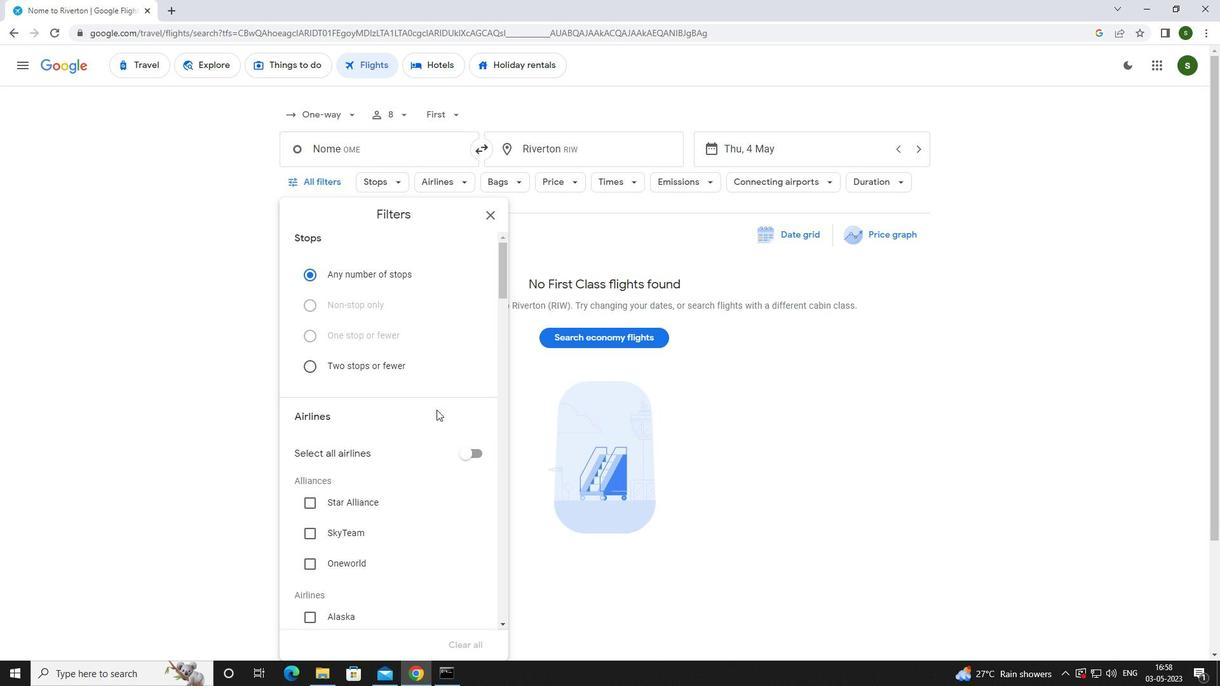 
Action: Mouse scrolled (435, 406) with delta (0, 0)
Screenshot: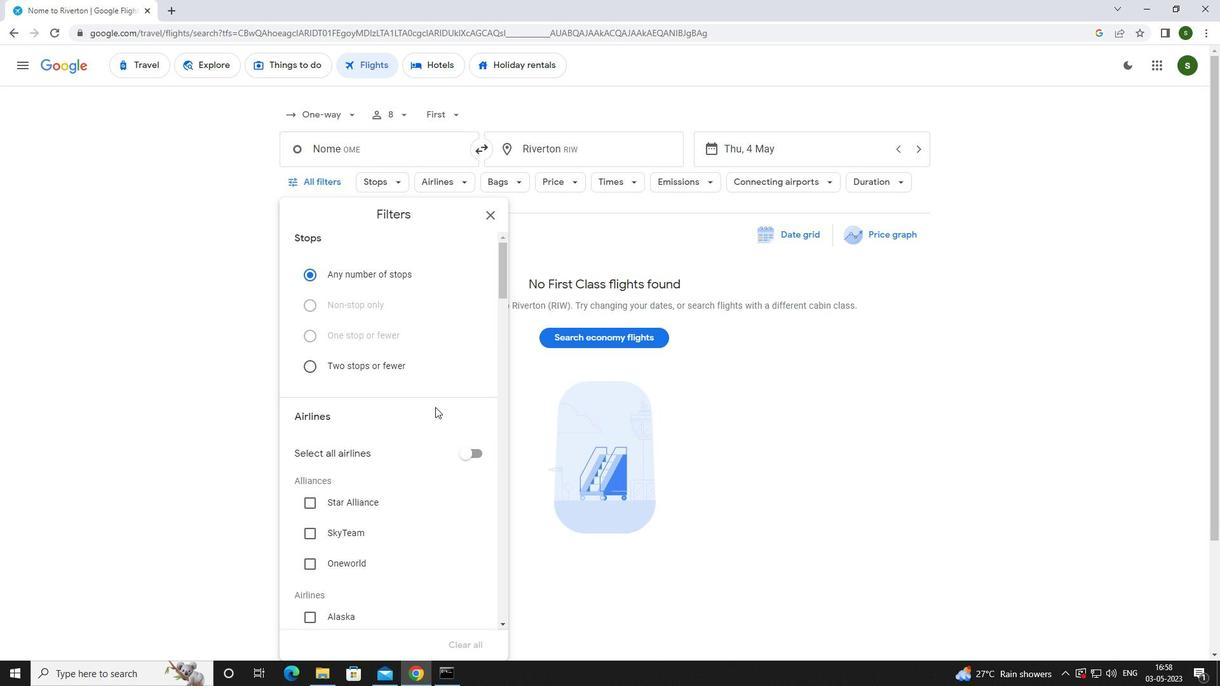 
Action: Mouse scrolled (435, 406) with delta (0, 0)
Screenshot: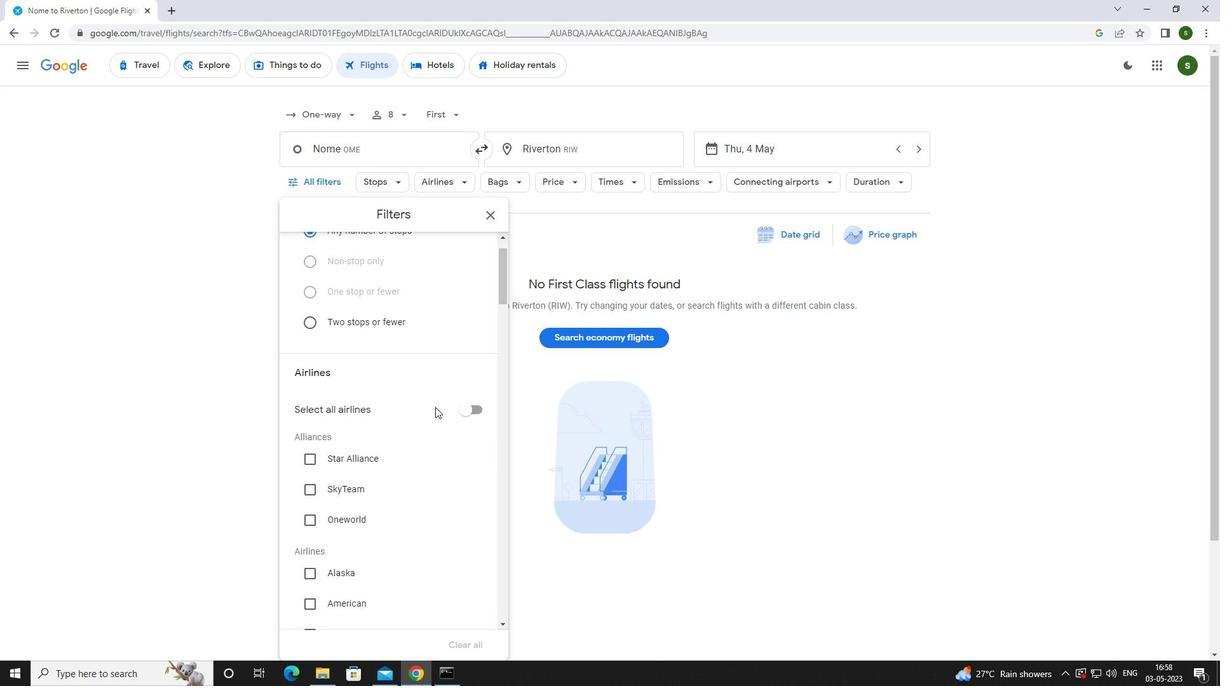 
Action: Mouse scrolled (435, 406) with delta (0, 0)
Screenshot: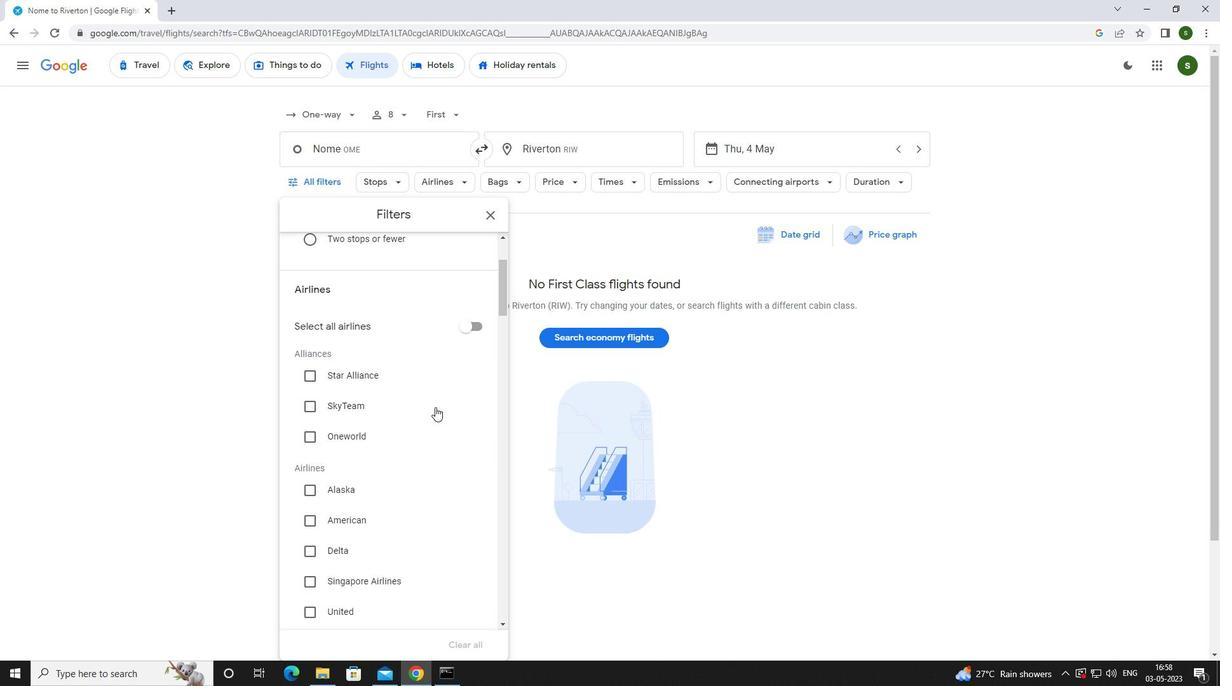 
Action: Mouse moved to (386, 454)
Screenshot: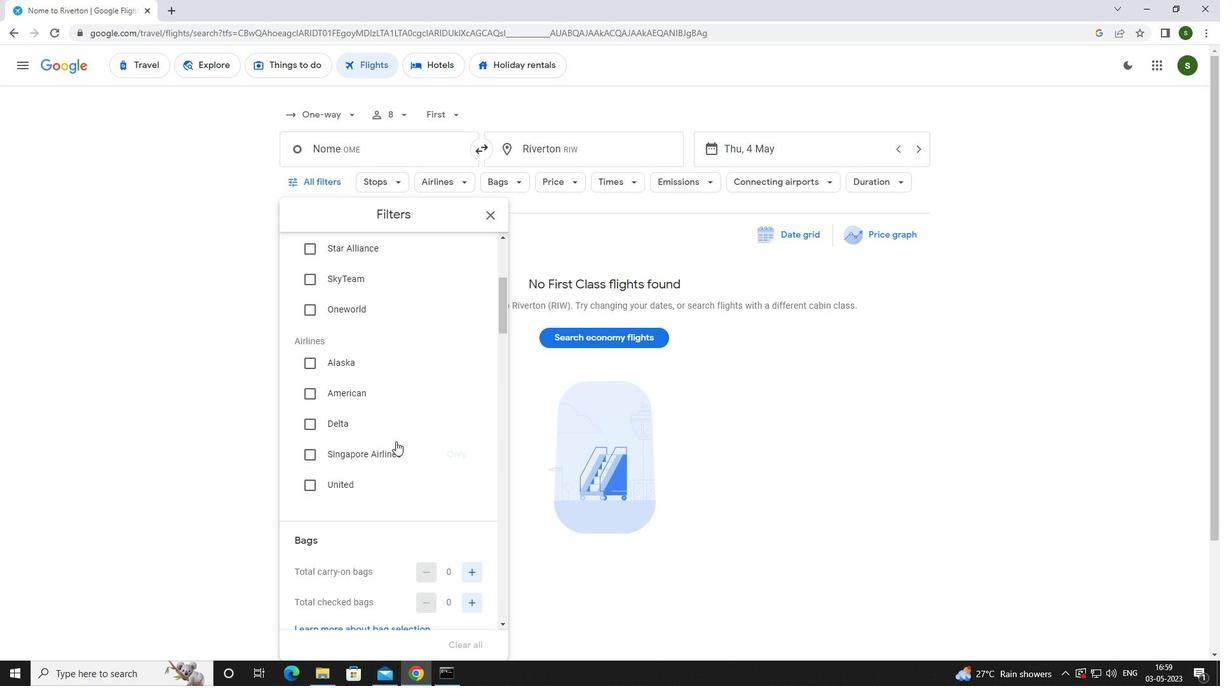 
Action: Mouse pressed left at (386, 454)
Screenshot: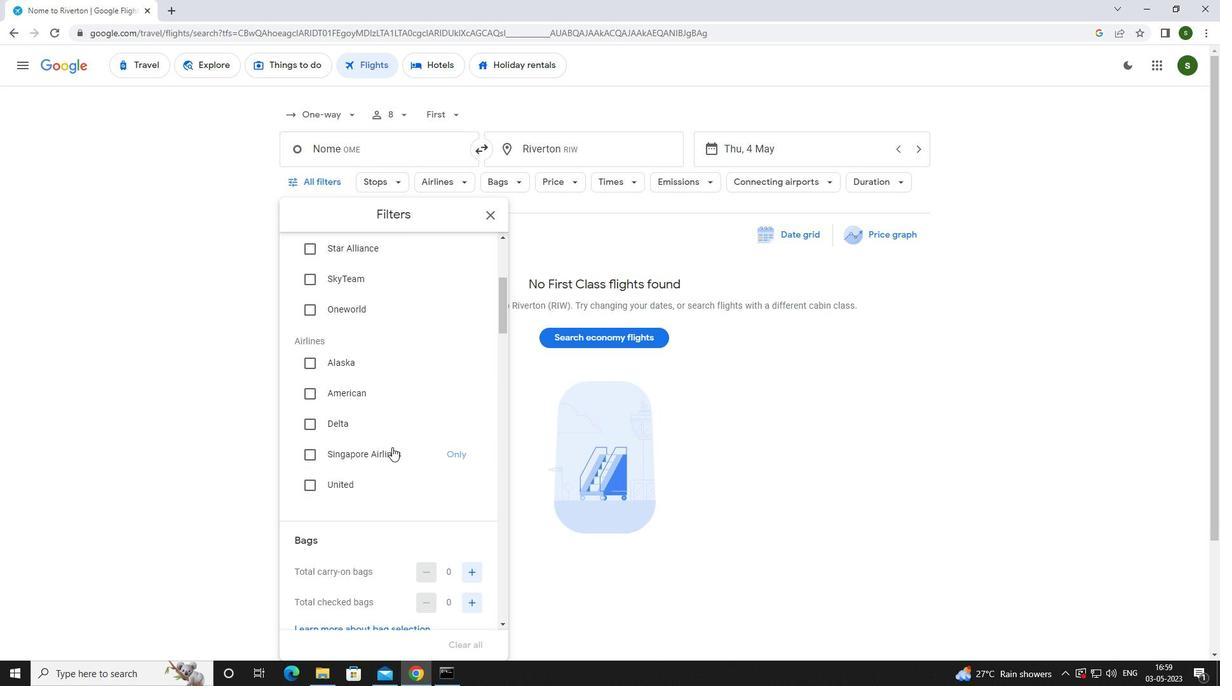 
Action: Mouse scrolled (386, 454) with delta (0, 0)
Screenshot: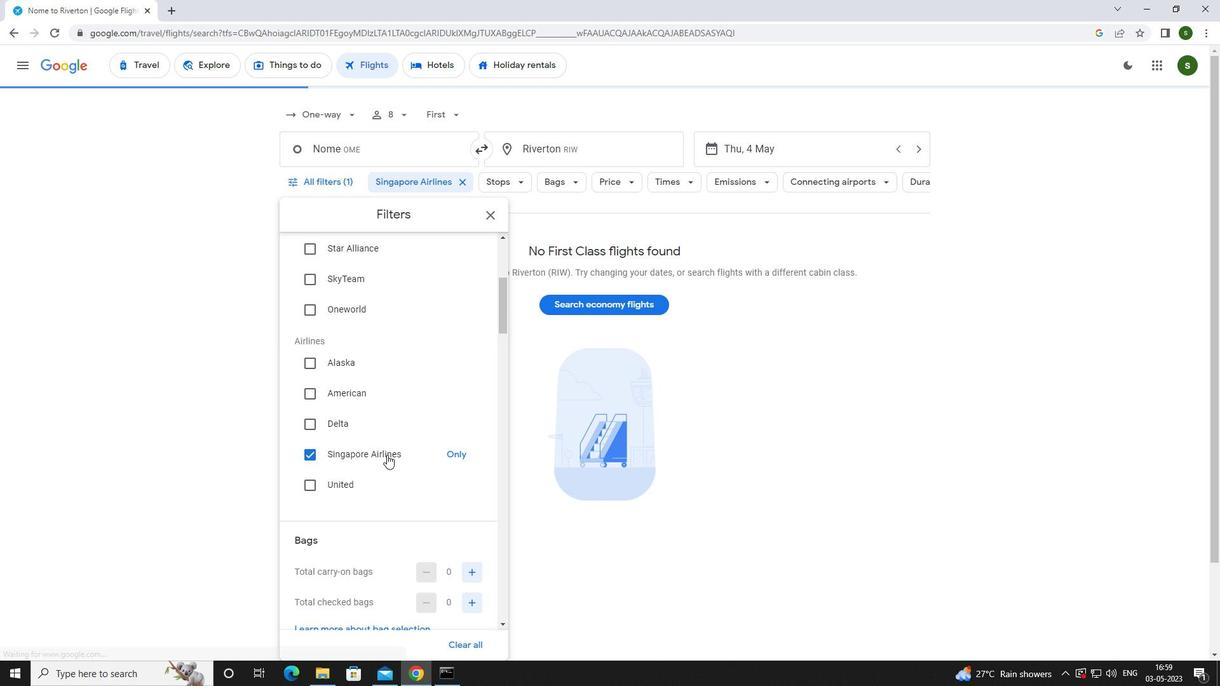 
Action: Mouse scrolled (386, 454) with delta (0, 0)
Screenshot: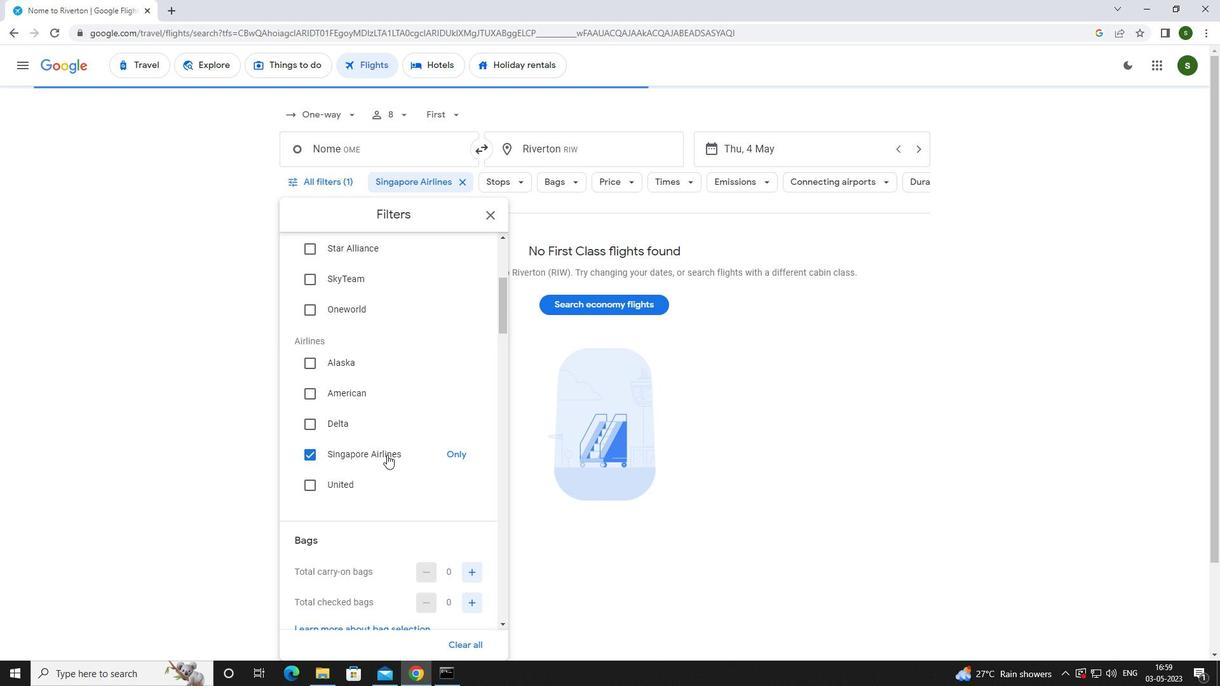 
Action: Mouse moved to (477, 474)
Screenshot: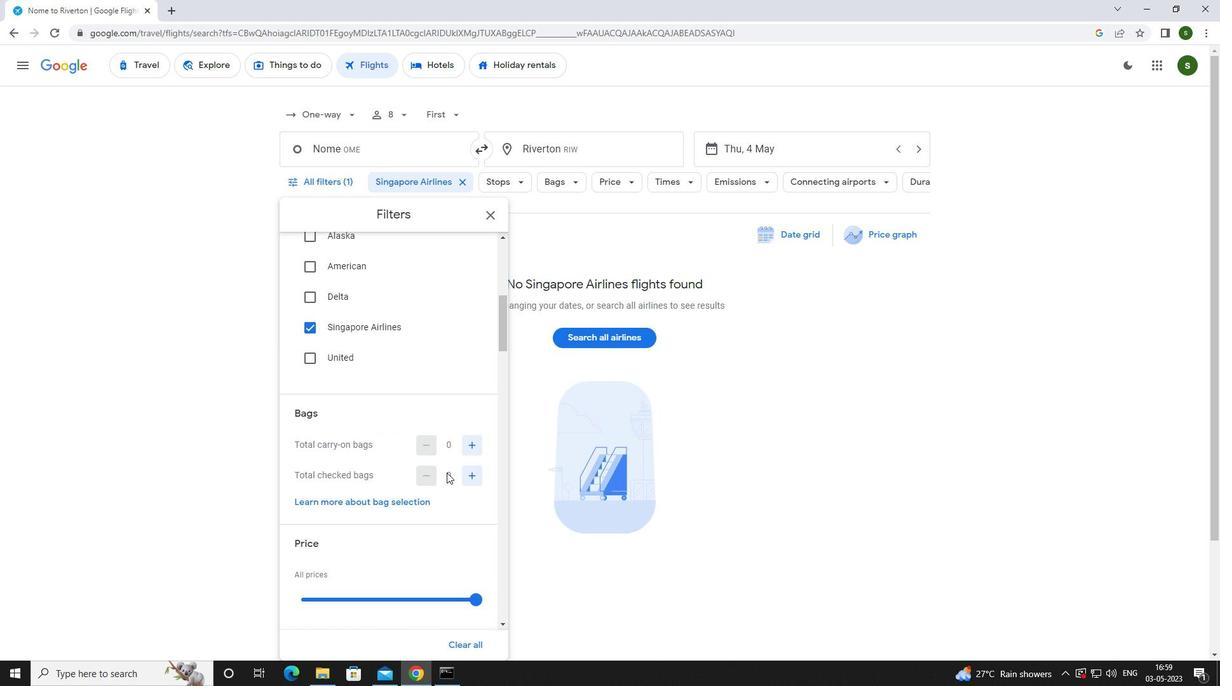 
Action: Mouse pressed left at (477, 474)
Screenshot: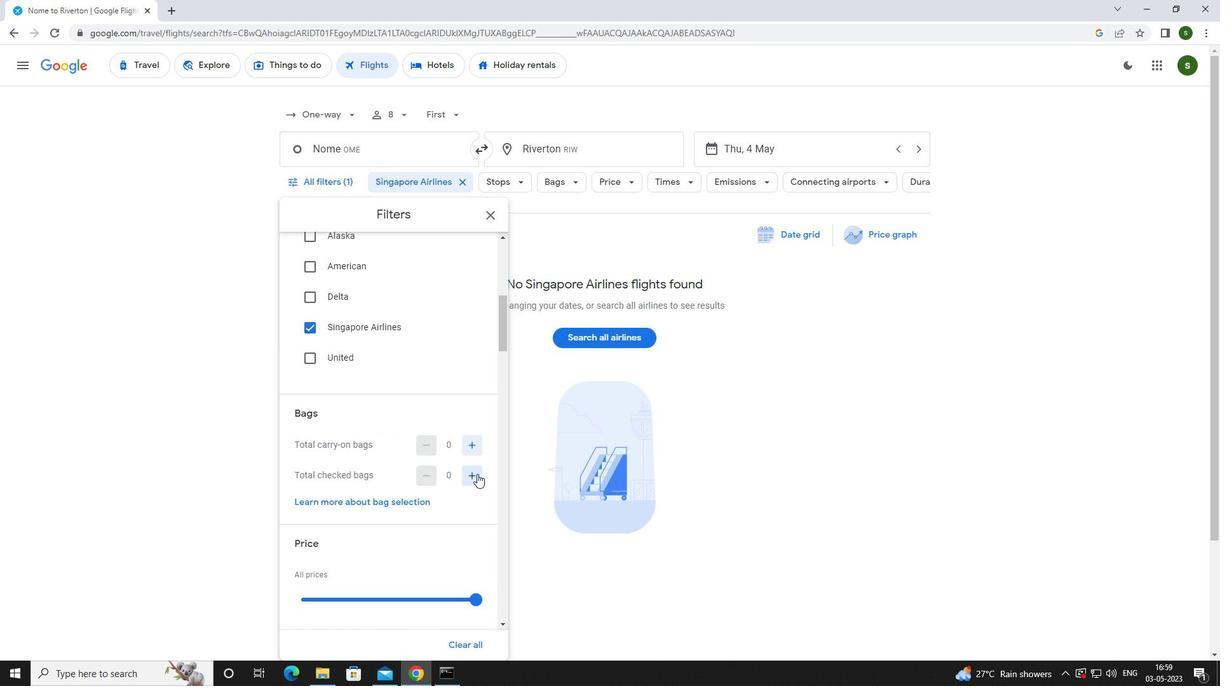 
Action: Mouse pressed left at (477, 474)
Screenshot: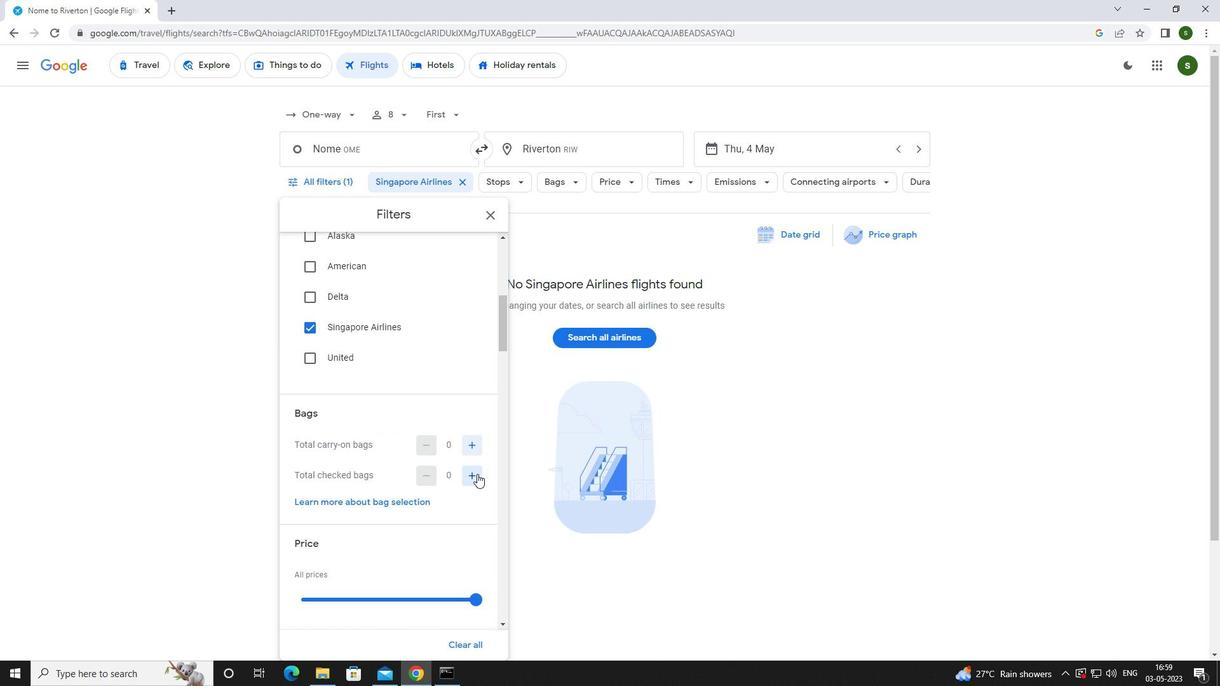 
Action: Mouse pressed left at (477, 474)
Screenshot: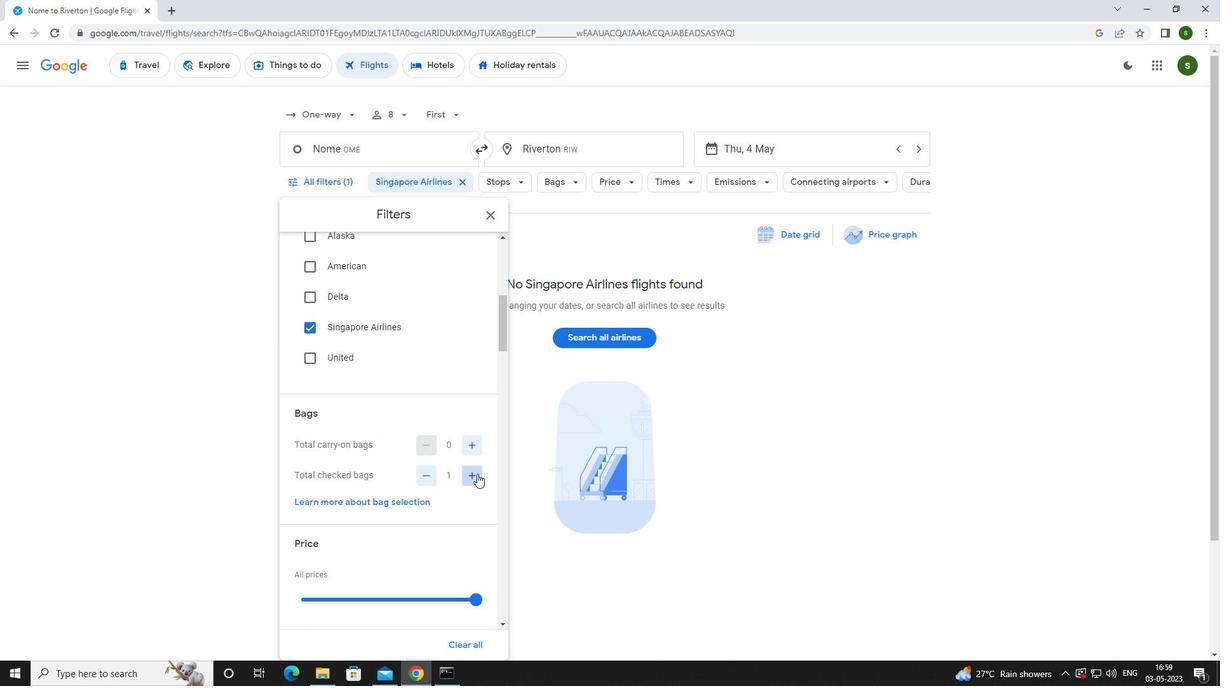 
Action: Mouse pressed left at (477, 474)
Screenshot: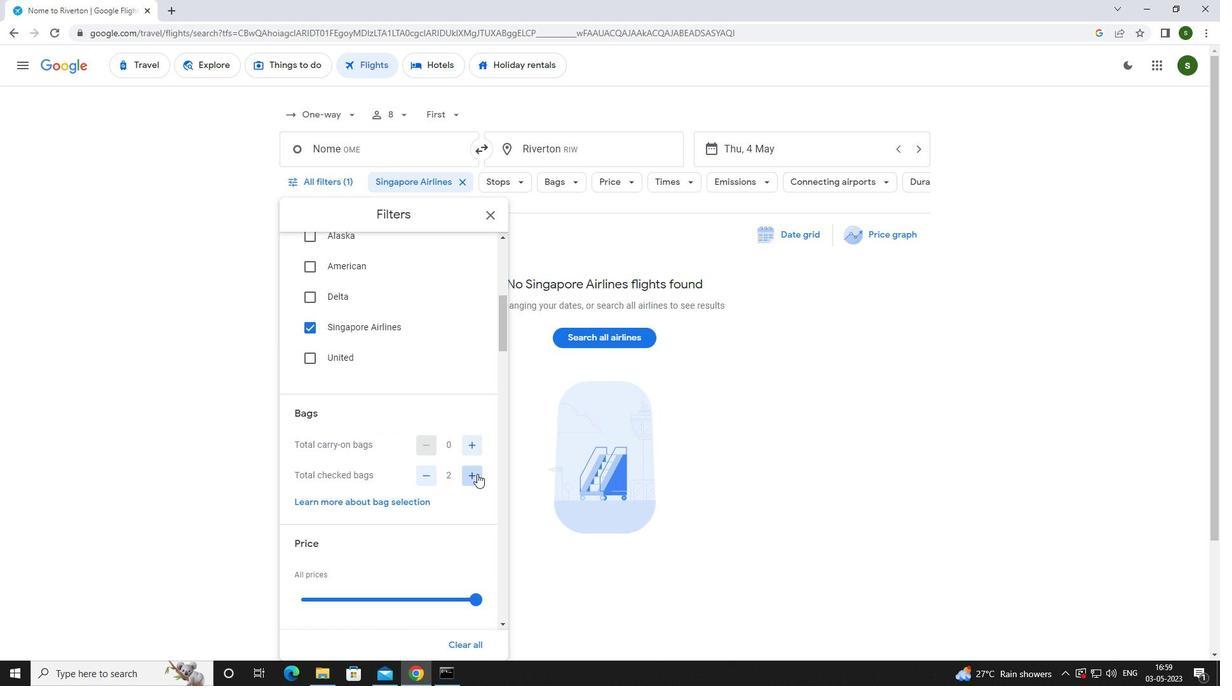 
Action: Mouse pressed left at (477, 474)
Screenshot: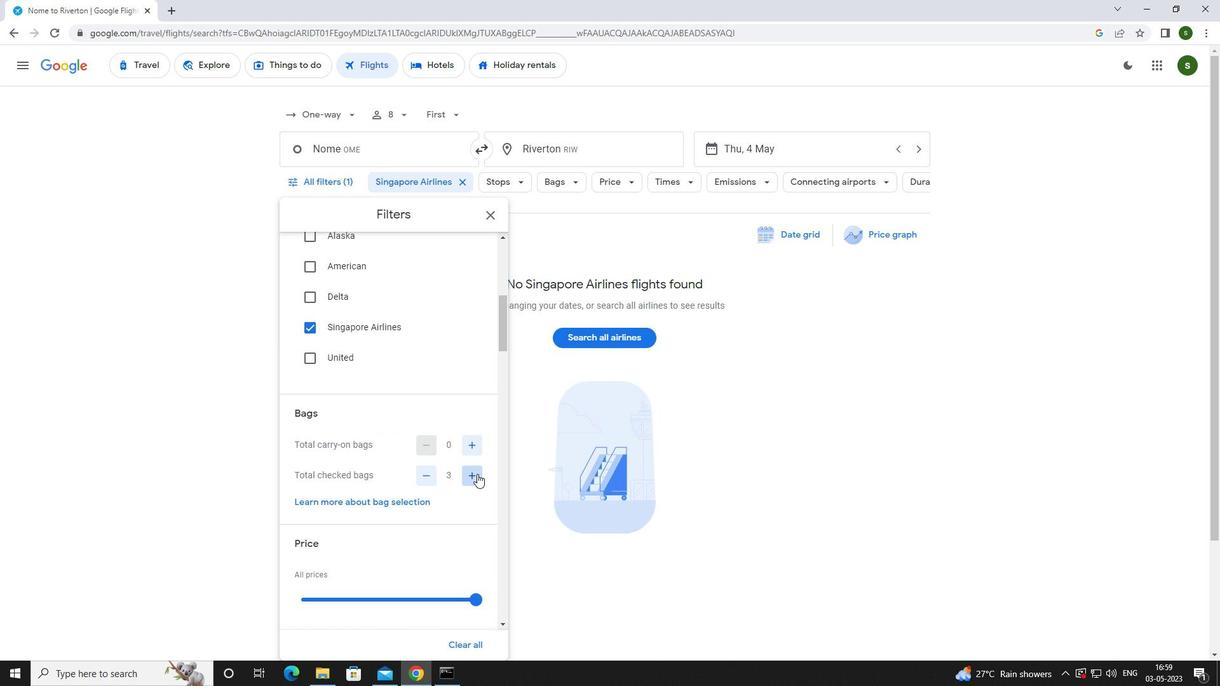 
Action: Mouse pressed left at (477, 474)
Screenshot: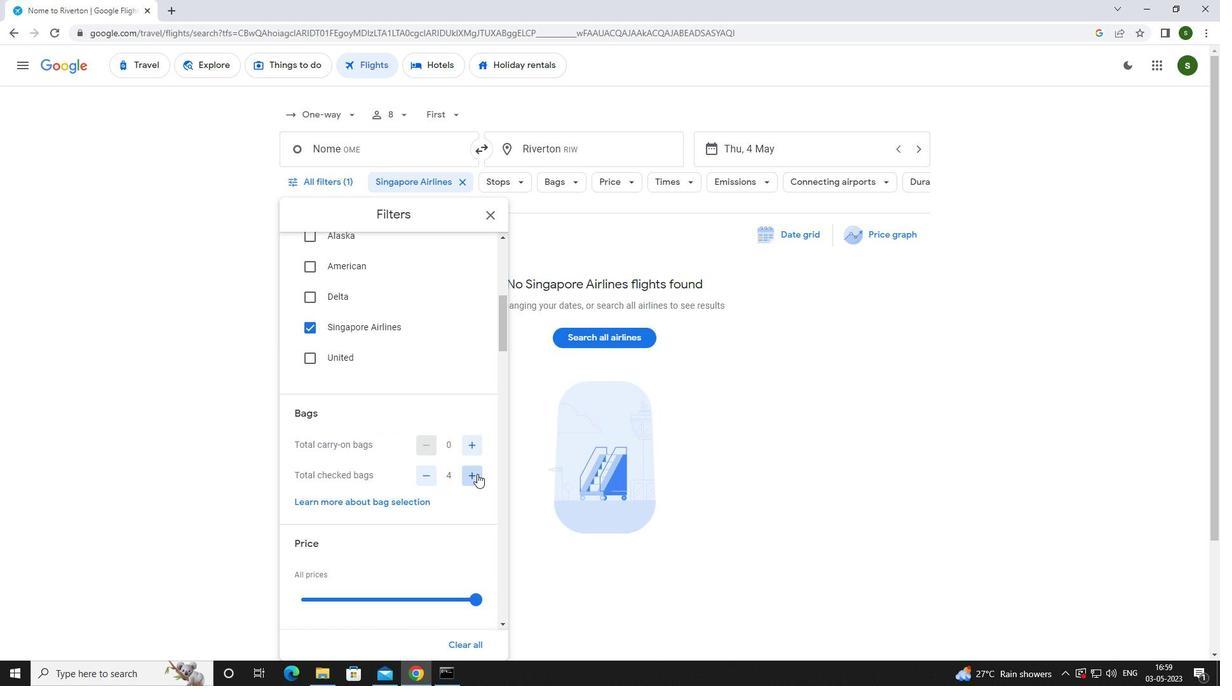 
Action: Mouse pressed left at (477, 474)
Screenshot: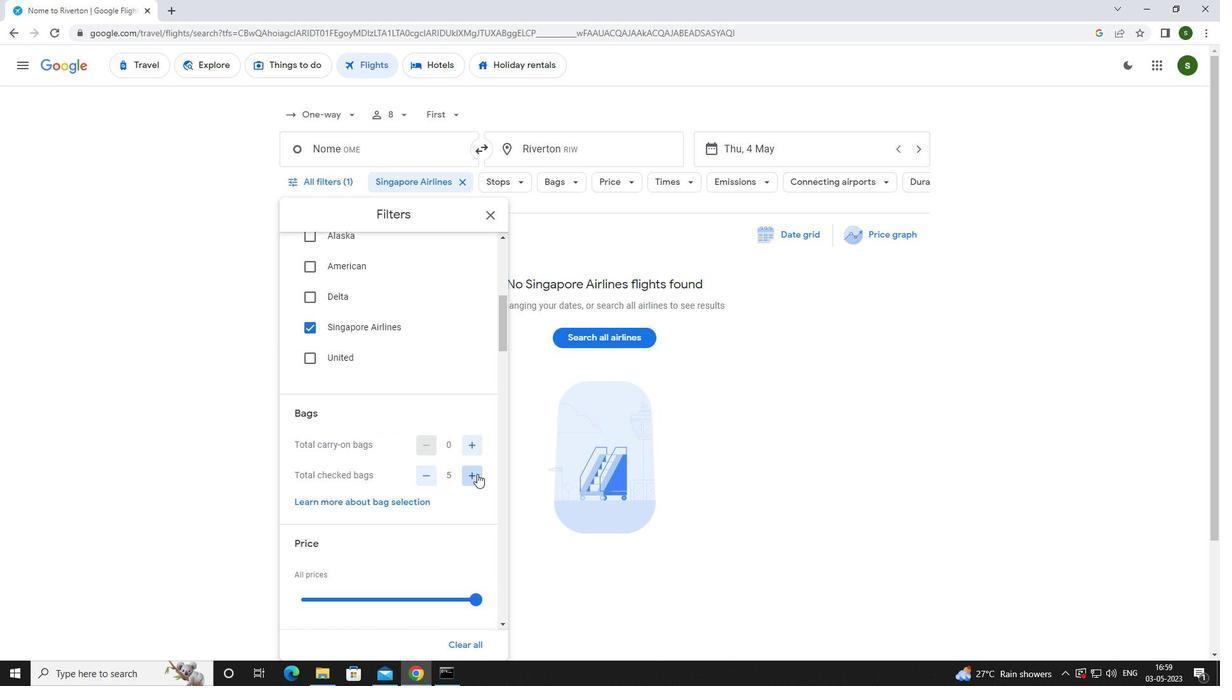 
Action: Mouse pressed left at (477, 474)
Screenshot: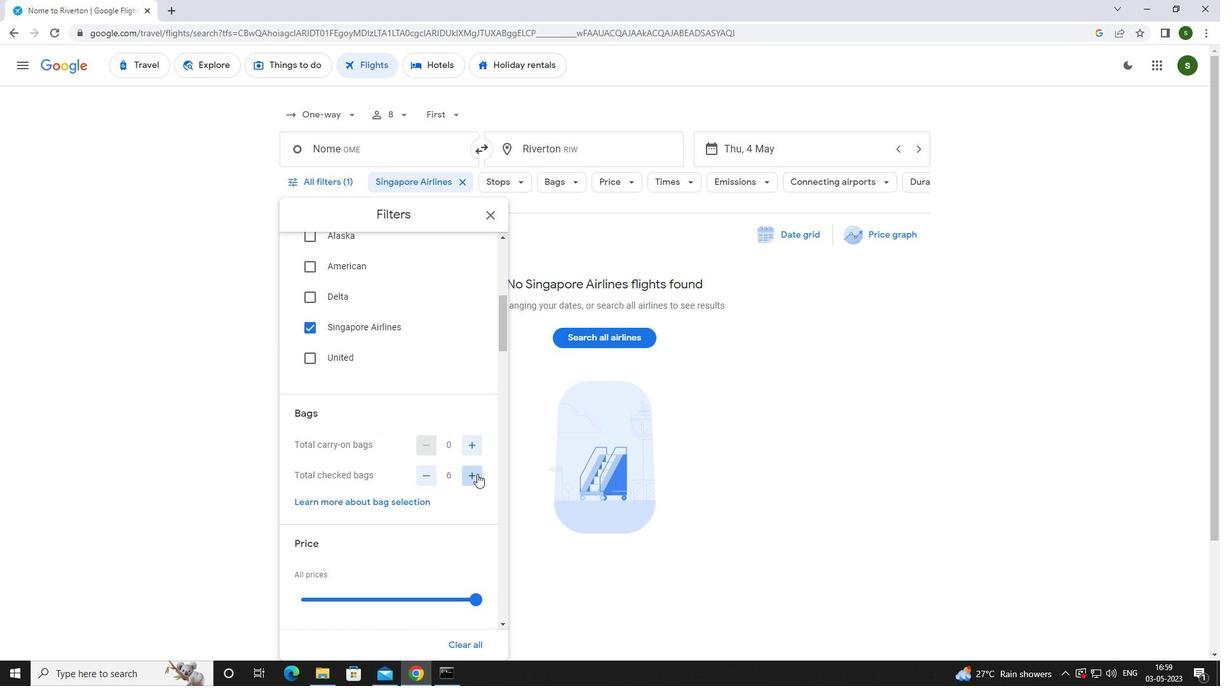 
Action: Mouse scrolled (477, 473) with delta (0, 0)
Screenshot: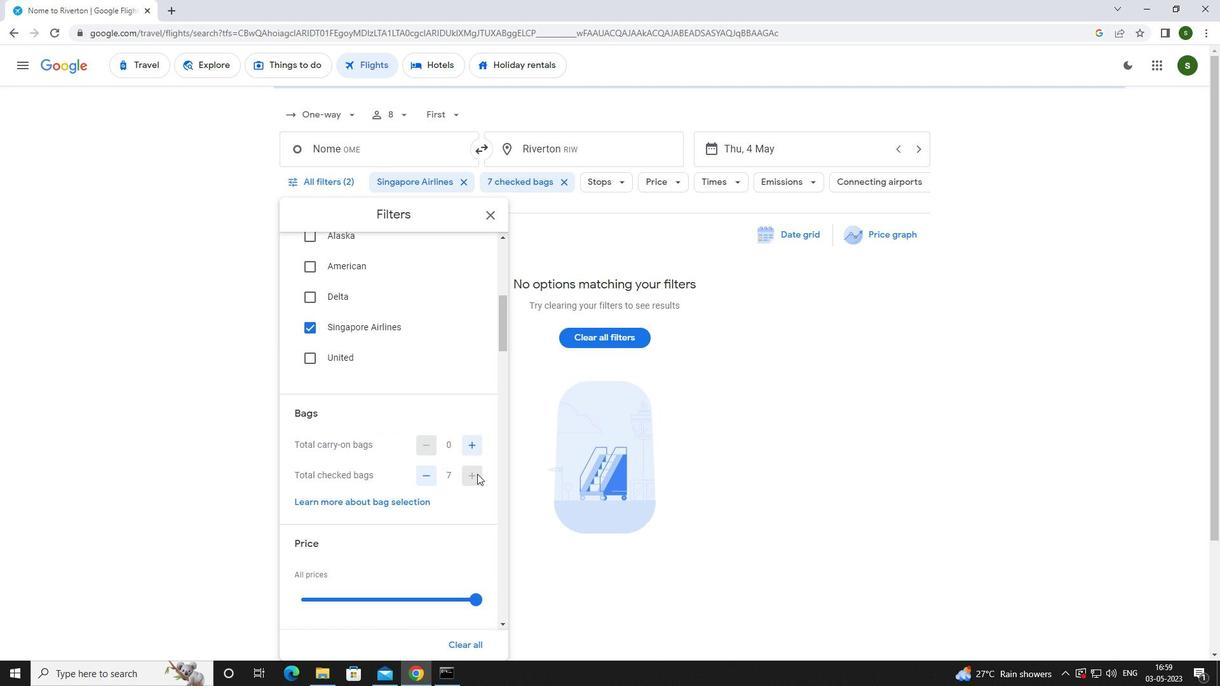 
Action: Mouse scrolled (477, 473) with delta (0, 0)
Screenshot: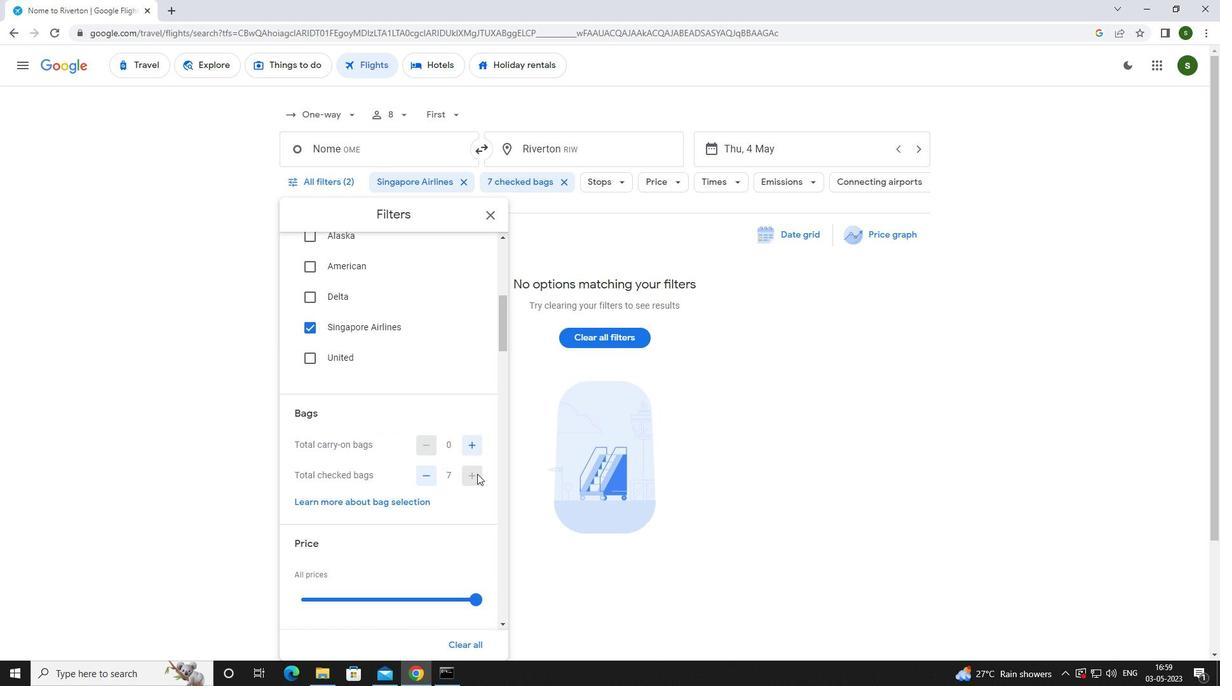 
Action: Mouse moved to (478, 472)
Screenshot: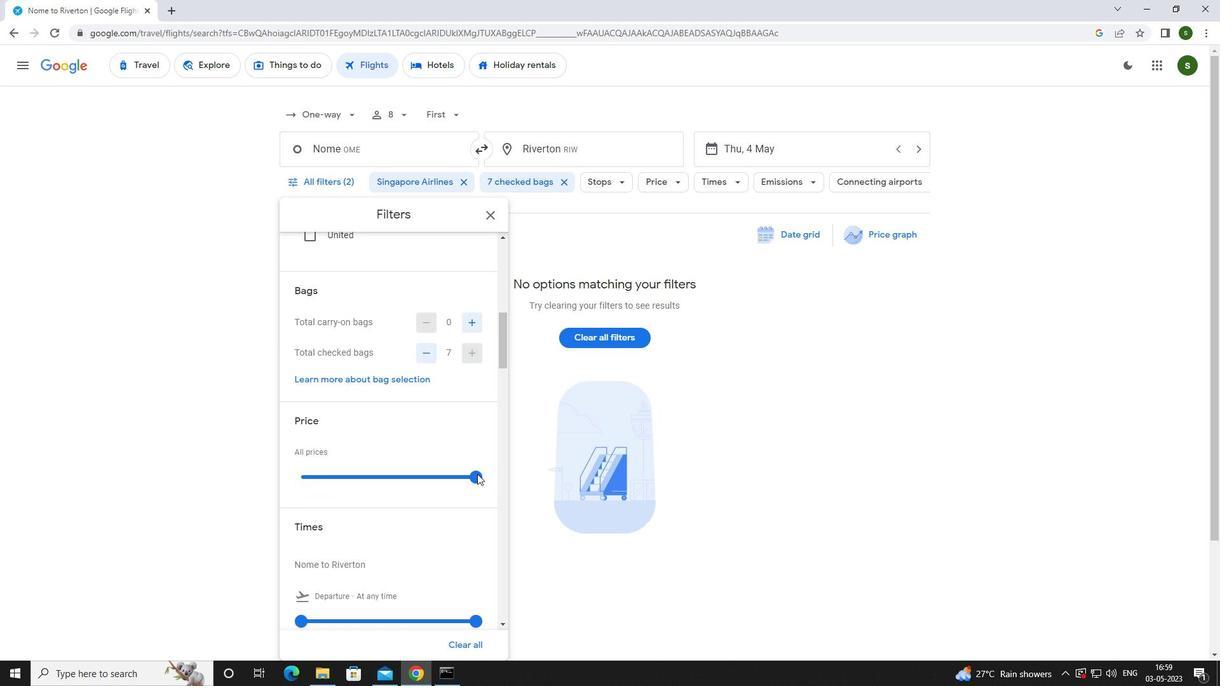 
Action: Mouse pressed left at (478, 472)
Screenshot: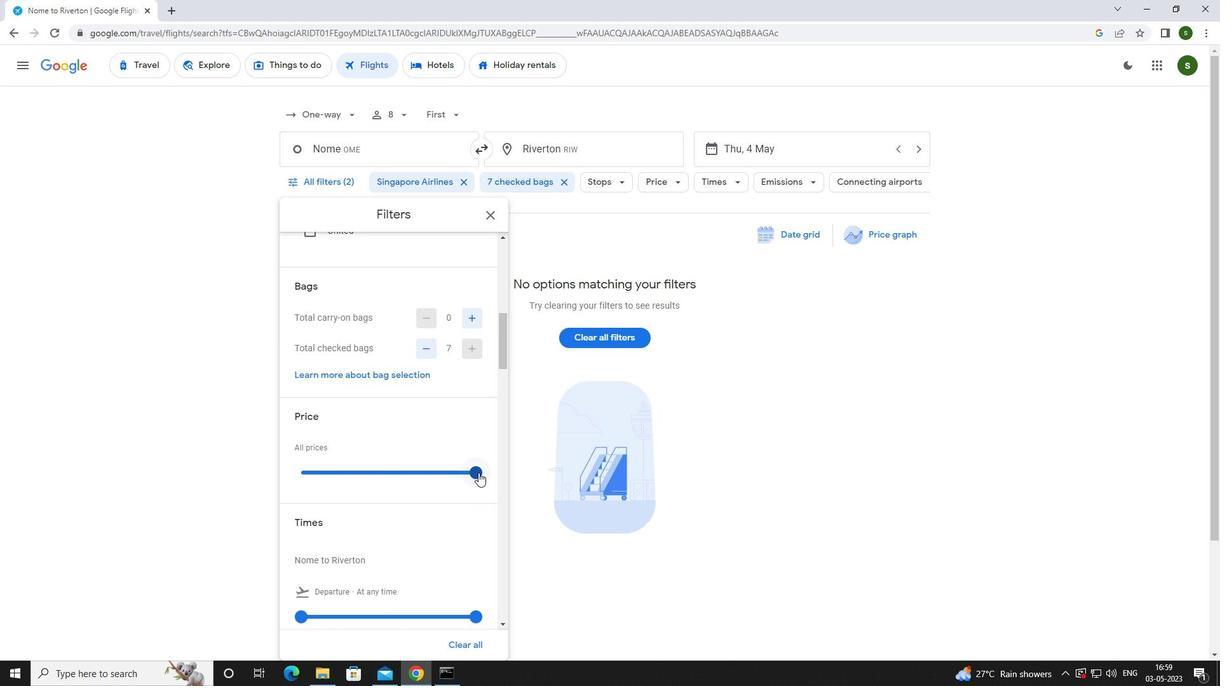 
Action: Mouse scrolled (478, 472) with delta (0, 0)
Screenshot: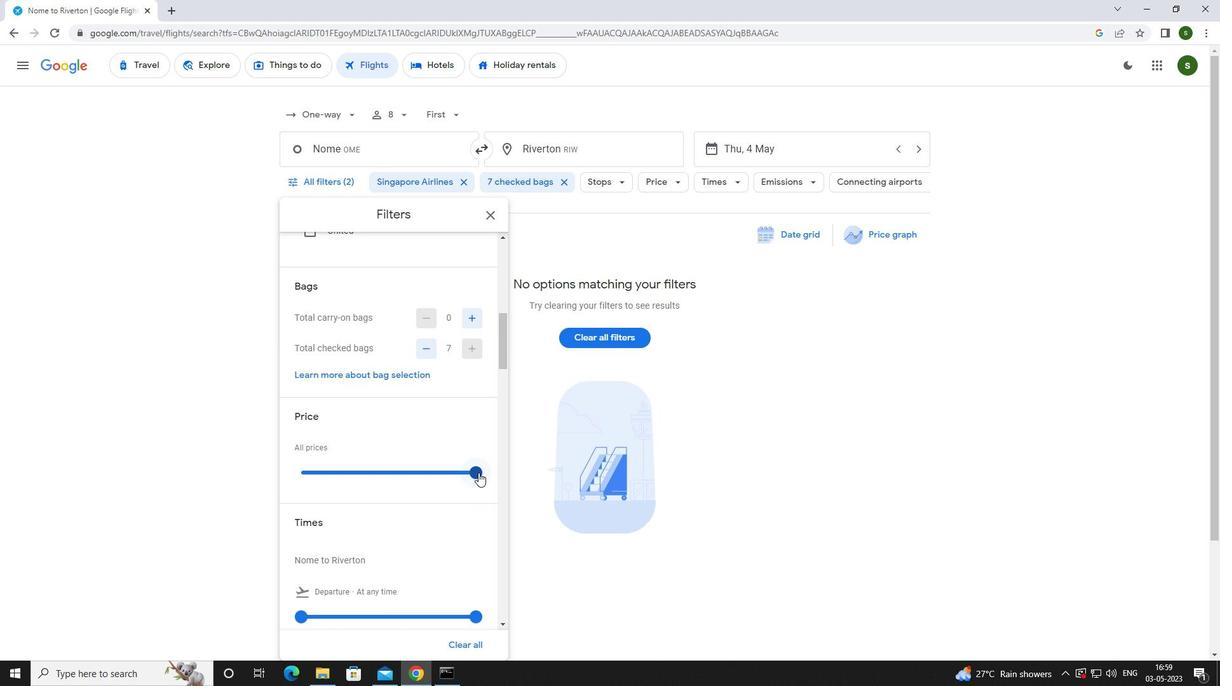 
Action: Mouse moved to (298, 547)
Screenshot: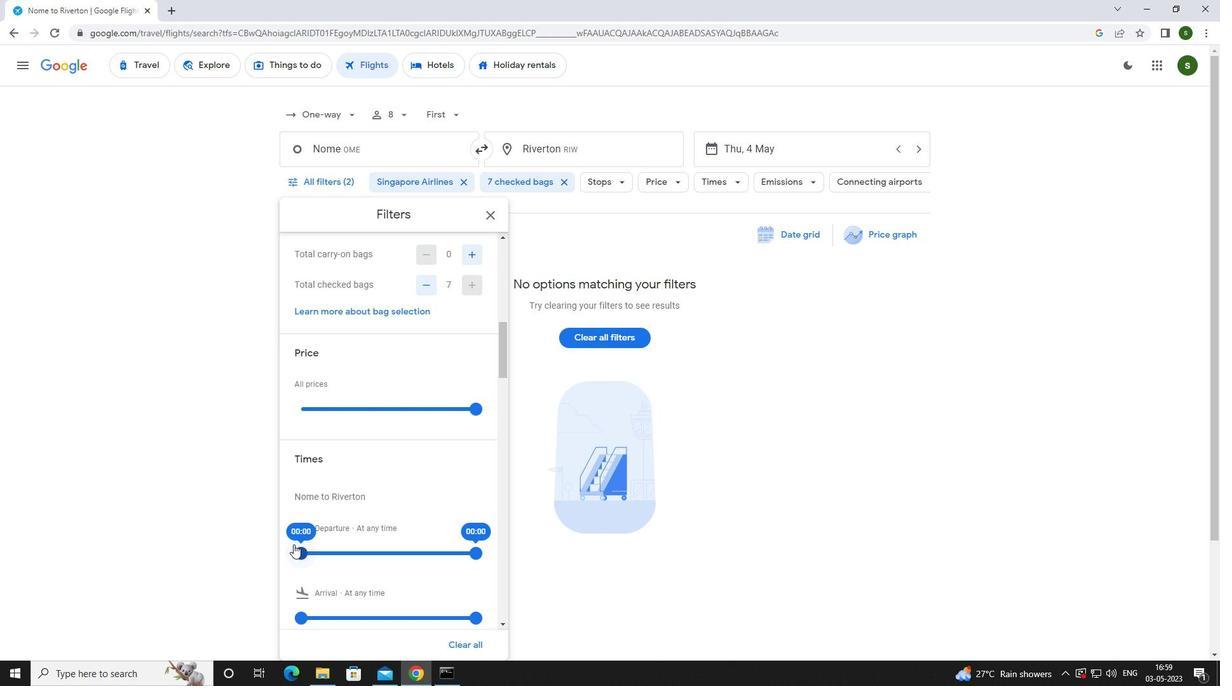 
Action: Mouse pressed left at (298, 547)
Screenshot: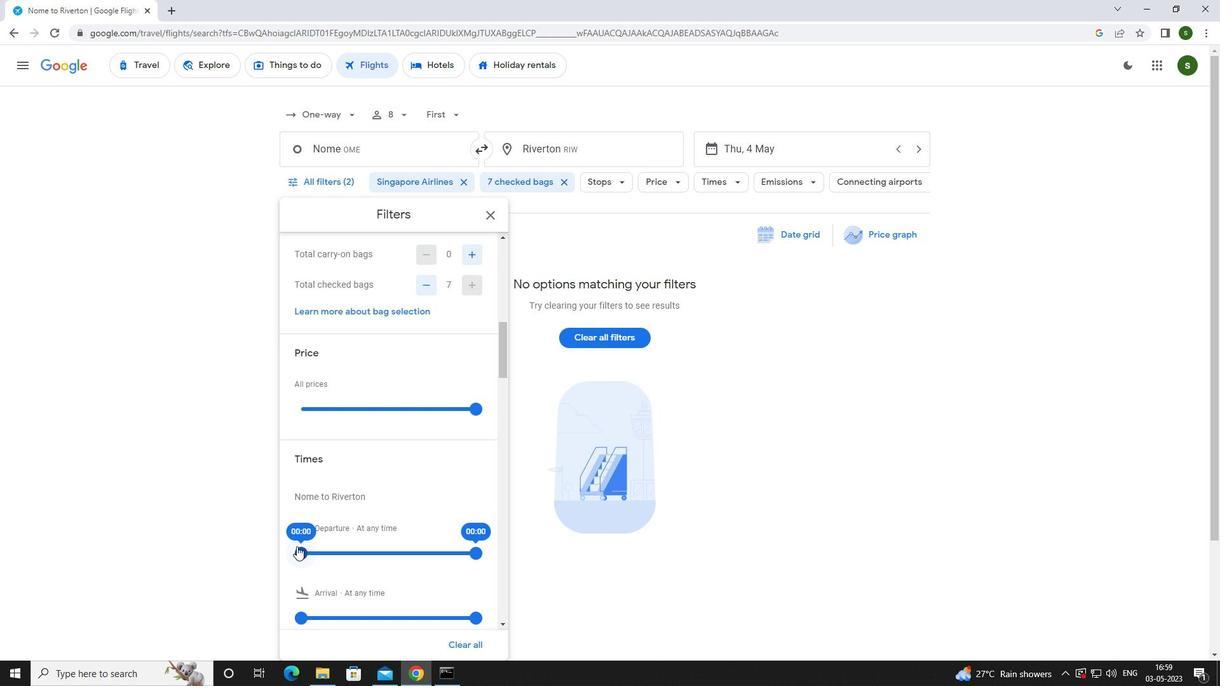 
Action: Mouse moved to (725, 508)
Screenshot: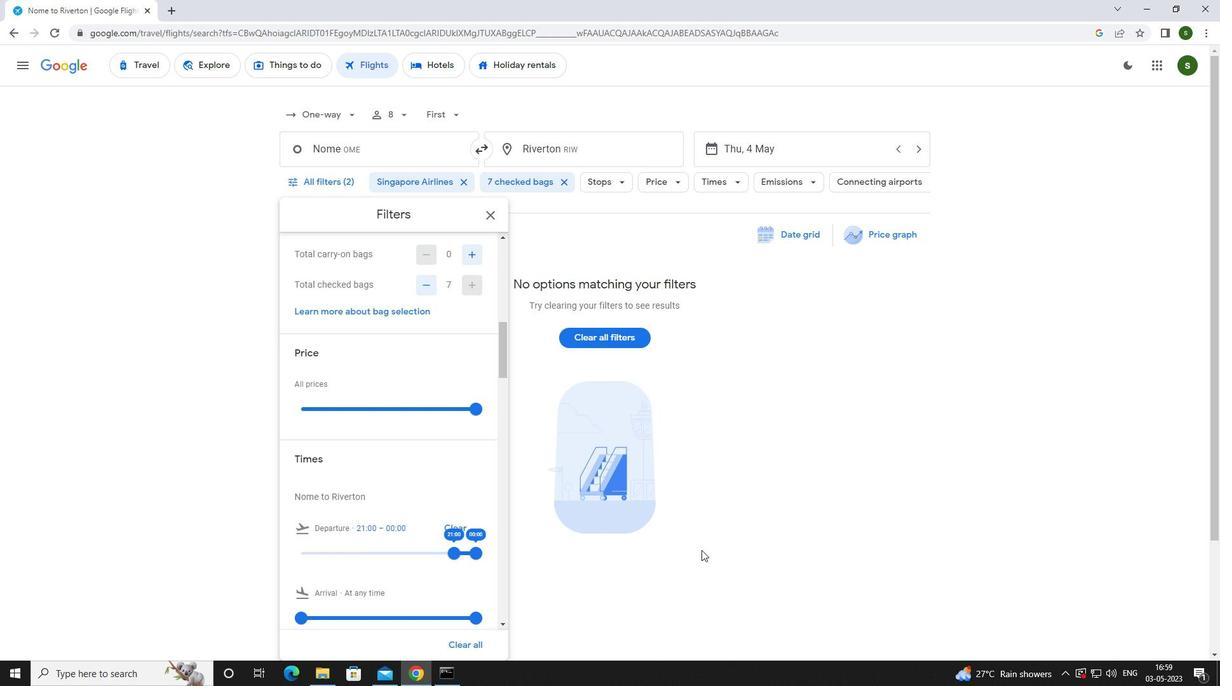 
Action: Mouse pressed left at (725, 508)
Screenshot: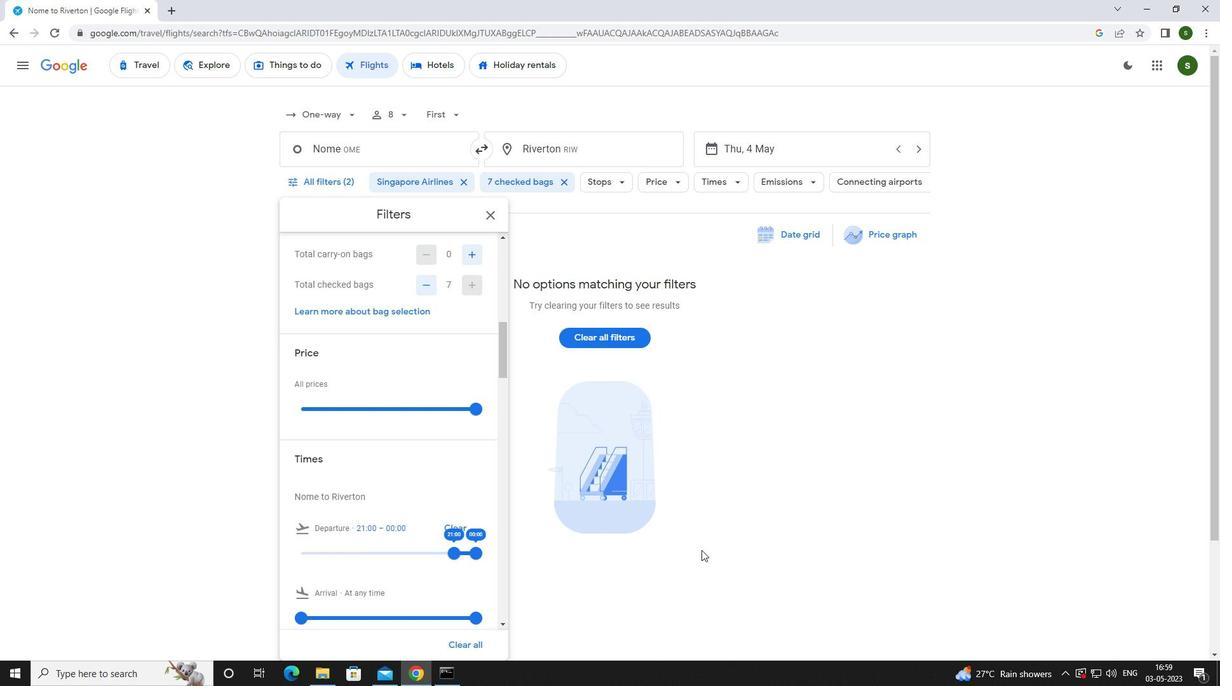 
Action: Mouse moved to (720, 504)
Screenshot: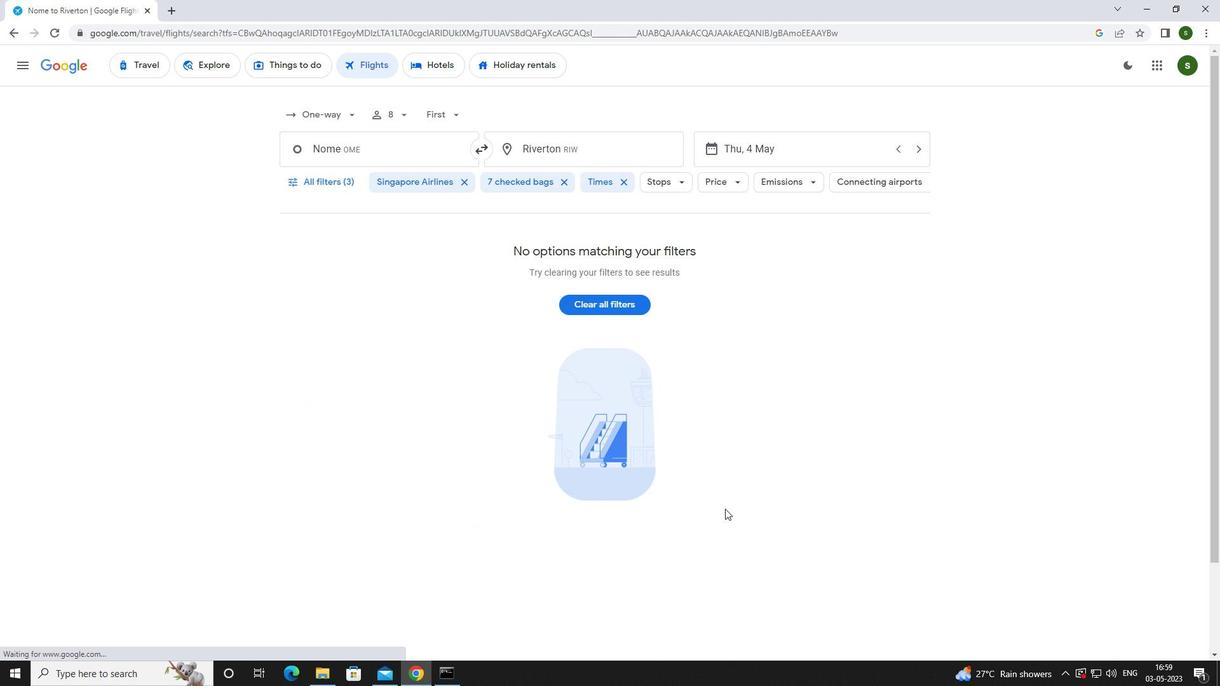 
